 Task: Look for space in Łańcut, Poland from 6th September, 2023 to 10th September, 2023 for 1 adult in price range Rs.9000 to Rs.17000. Place can be private room with 1  bedroom having 1 bed and 1 bathroom. Property type can be house, flat, guest house, hotel. Booking option can be shelf check-in. Required host language is English.
Action: Mouse pressed left at (421, 71)
Screenshot: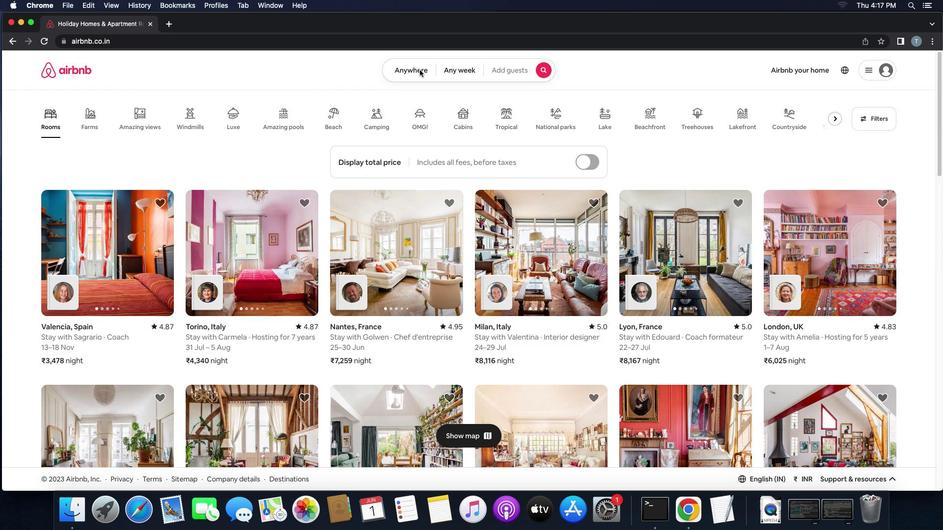 
Action: Mouse pressed left at (421, 71)
Screenshot: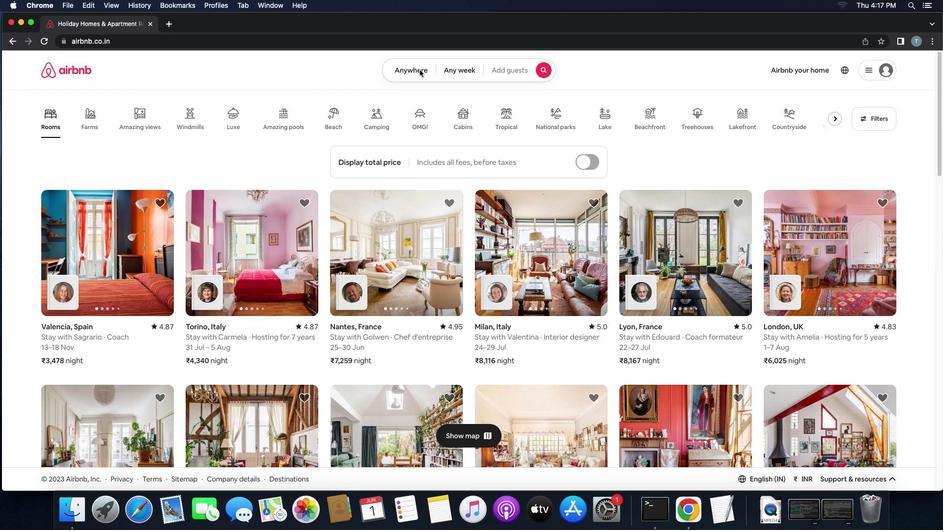 
Action: Mouse moved to (368, 110)
Screenshot: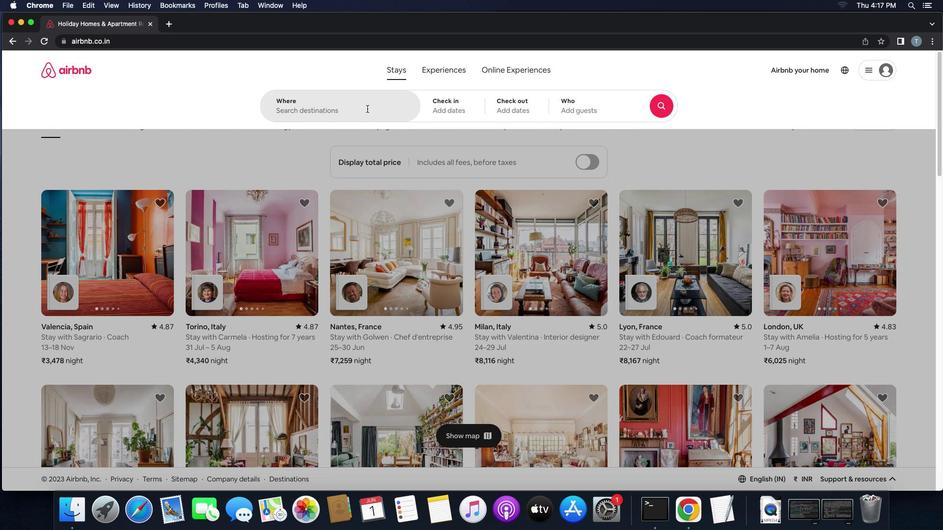 
Action: Mouse pressed left at (368, 110)
Screenshot: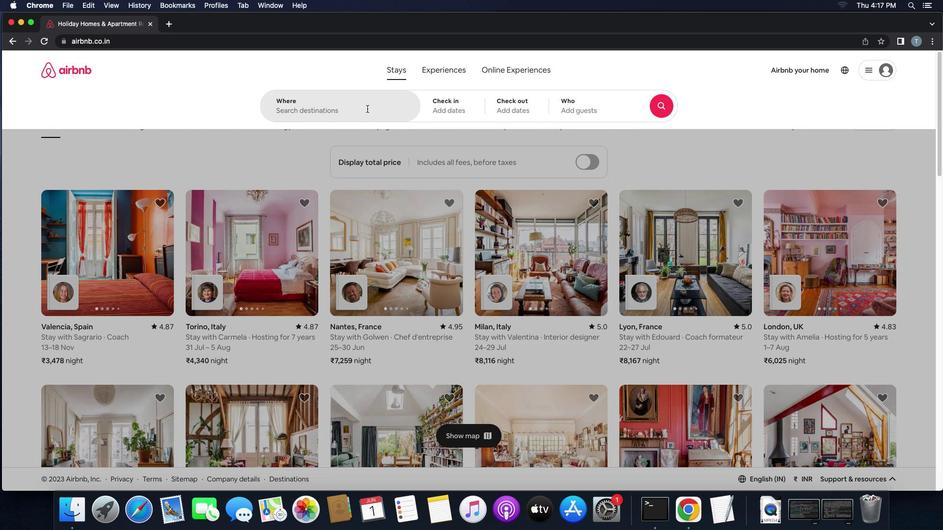 
Action: Key pressed 't''a''n''c''u''t'',''p''o''l''a''n''d'
Screenshot: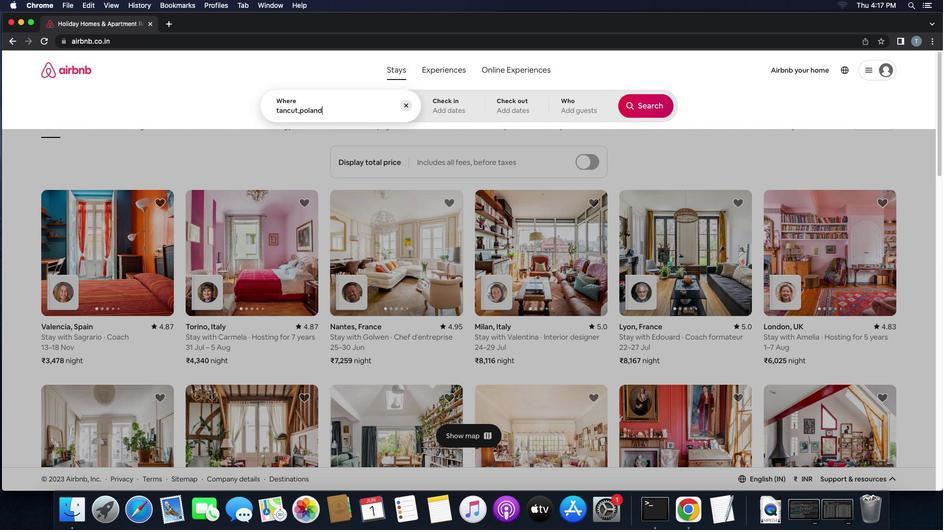 
Action: Mouse moved to (369, 157)
Screenshot: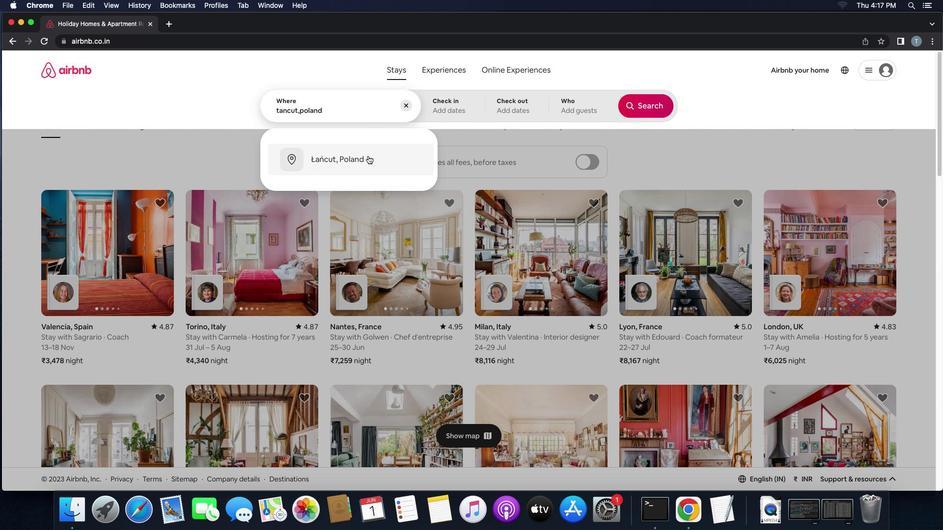 
Action: Mouse pressed left at (369, 157)
Screenshot: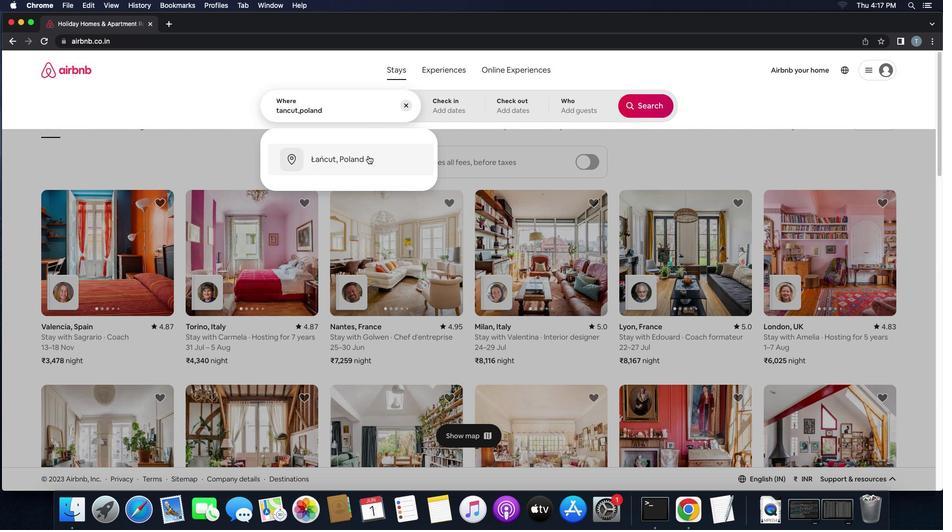 
Action: Mouse moved to (640, 186)
Screenshot: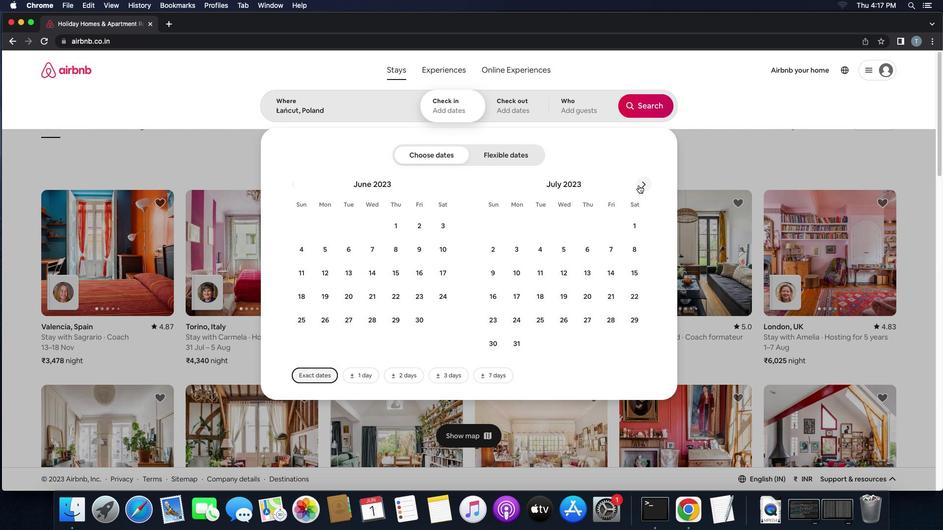 
Action: Mouse pressed left at (640, 186)
Screenshot: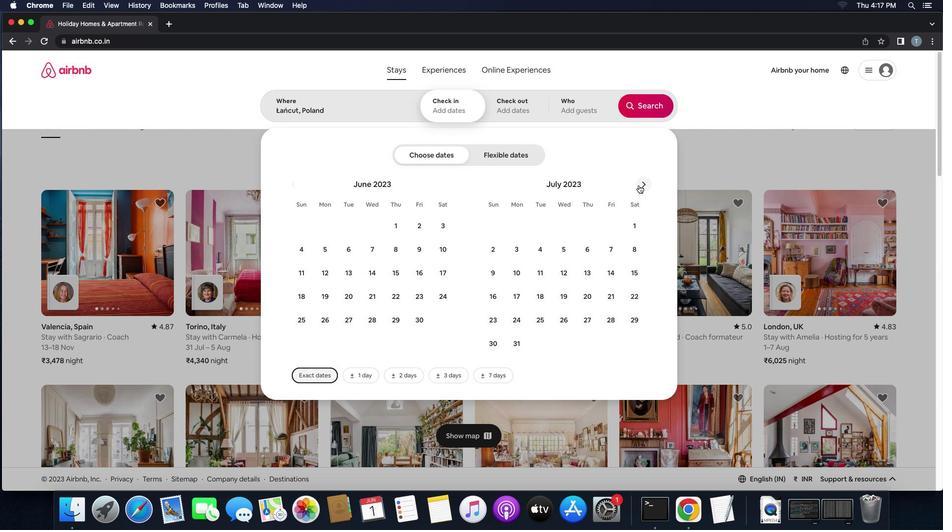 
Action: Mouse pressed left at (640, 186)
Screenshot: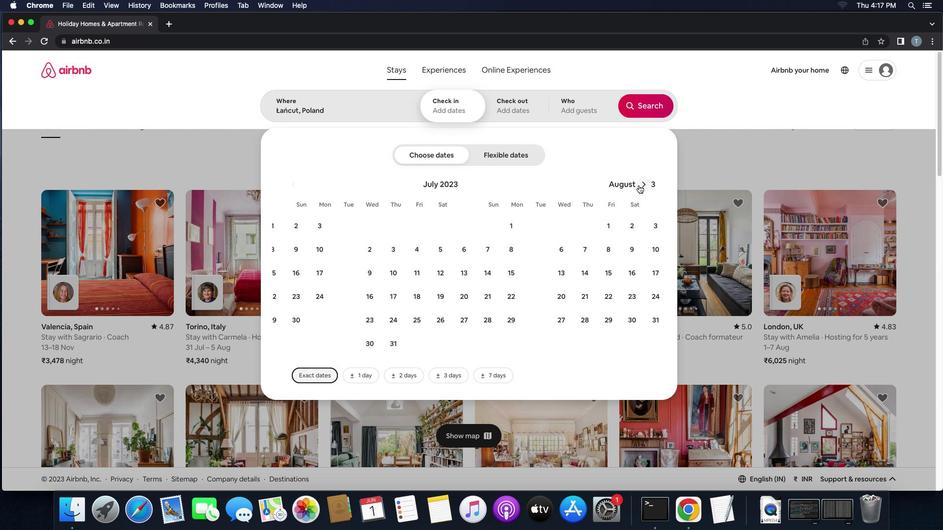 
Action: Mouse pressed left at (640, 186)
Screenshot: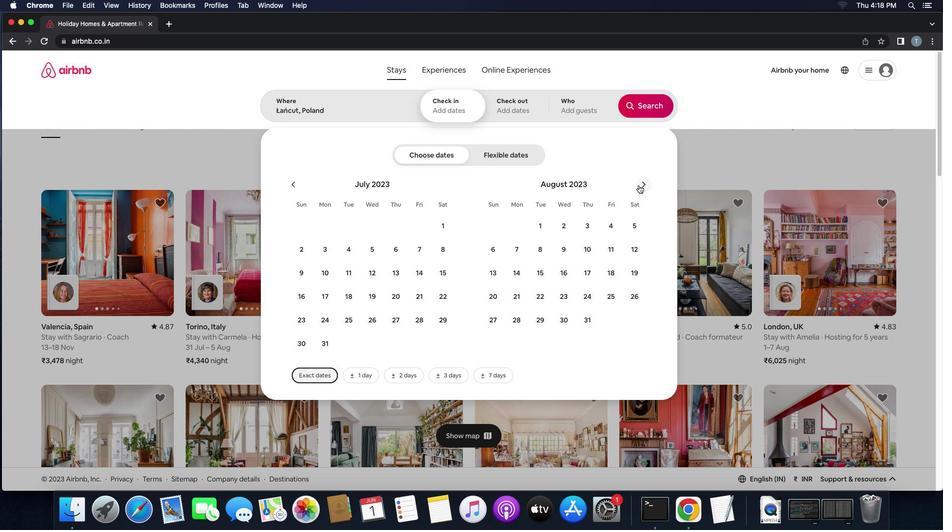 
Action: Mouse moved to (564, 255)
Screenshot: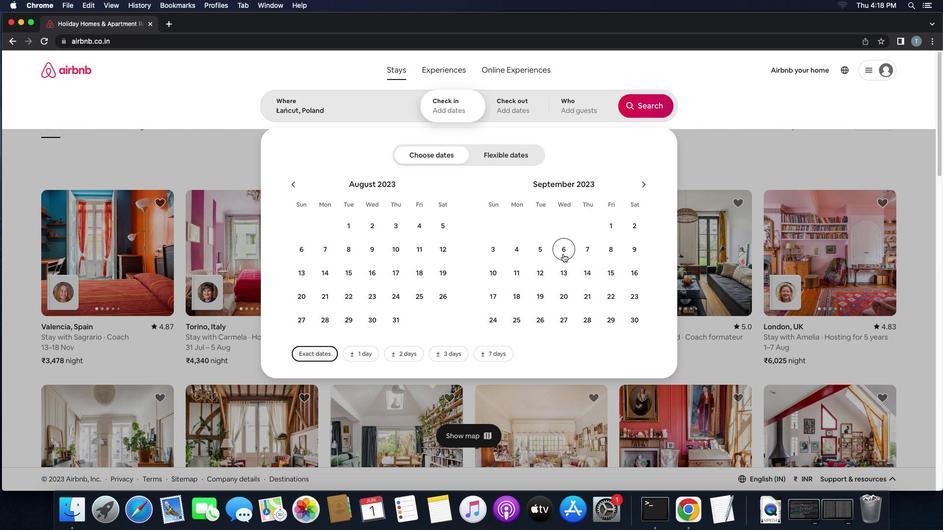 
Action: Mouse pressed left at (564, 255)
Screenshot: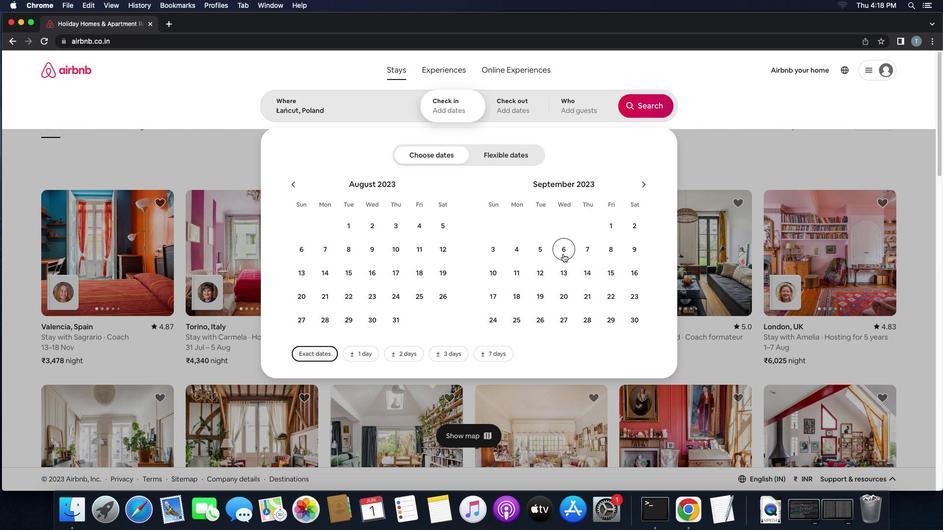 
Action: Mouse moved to (498, 272)
Screenshot: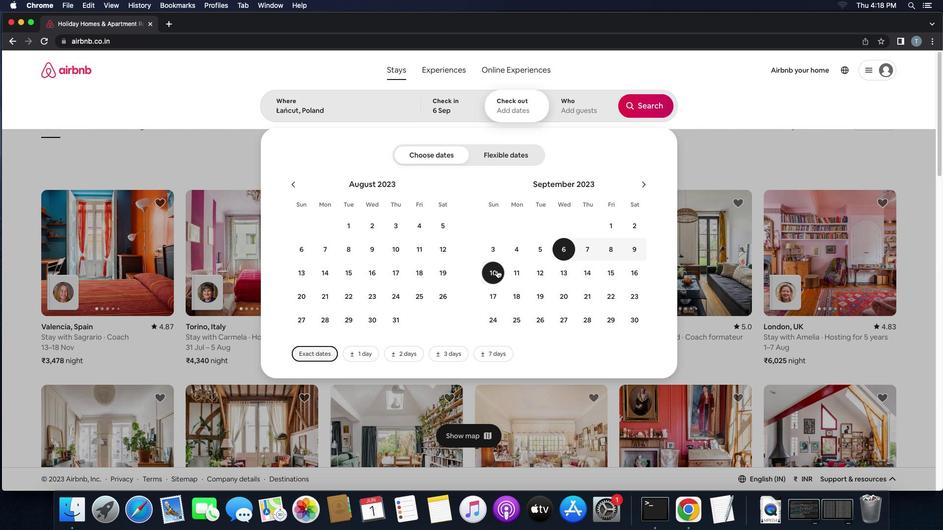 
Action: Mouse pressed left at (498, 272)
Screenshot: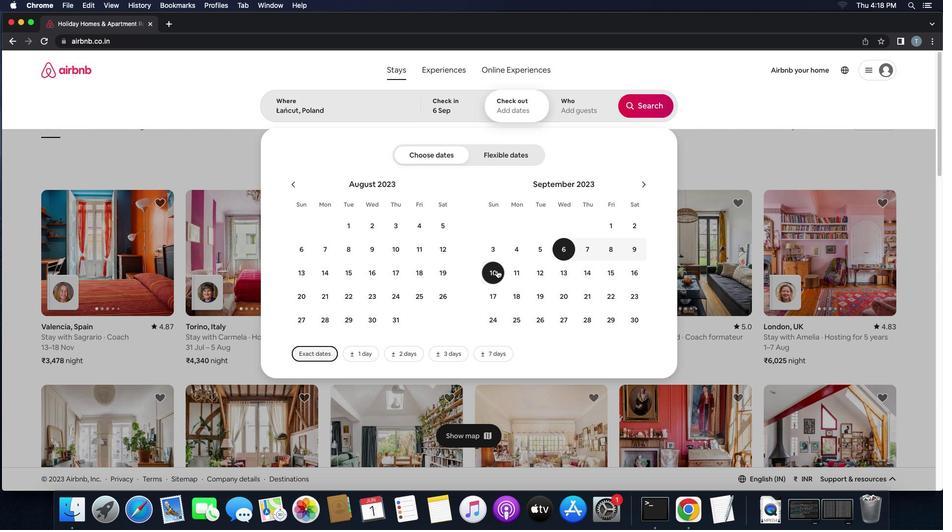 
Action: Mouse moved to (606, 109)
Screenshot: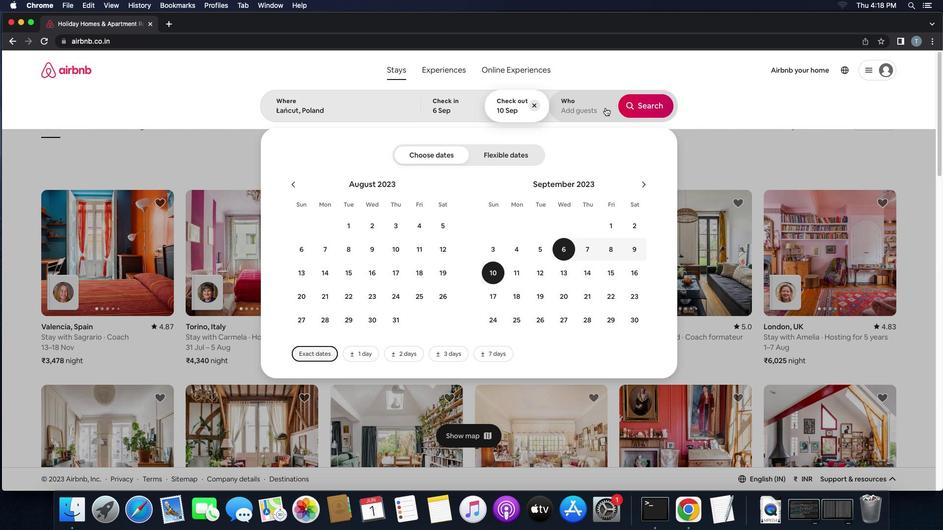 
Action: Mouse pressed left at (606, 109)
Screenshot: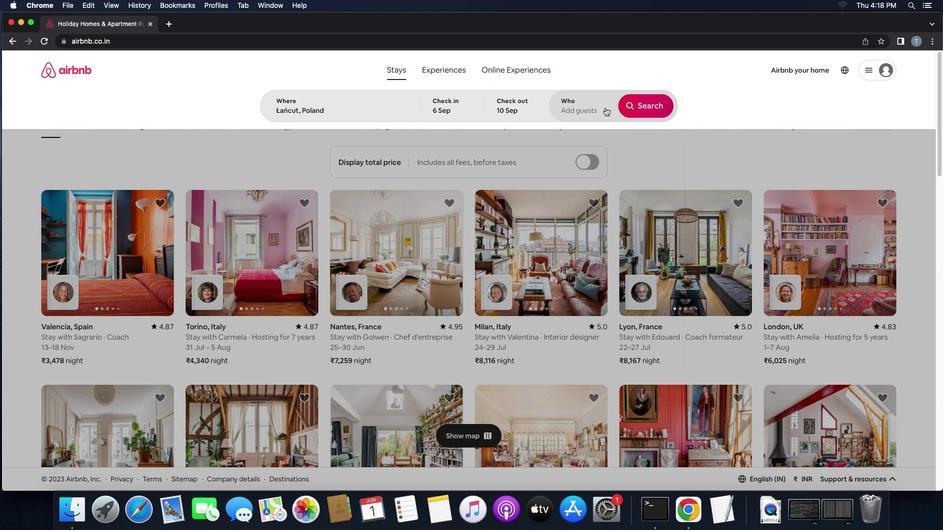 
Action: Mouse moved to (648, 158)
Screenshot: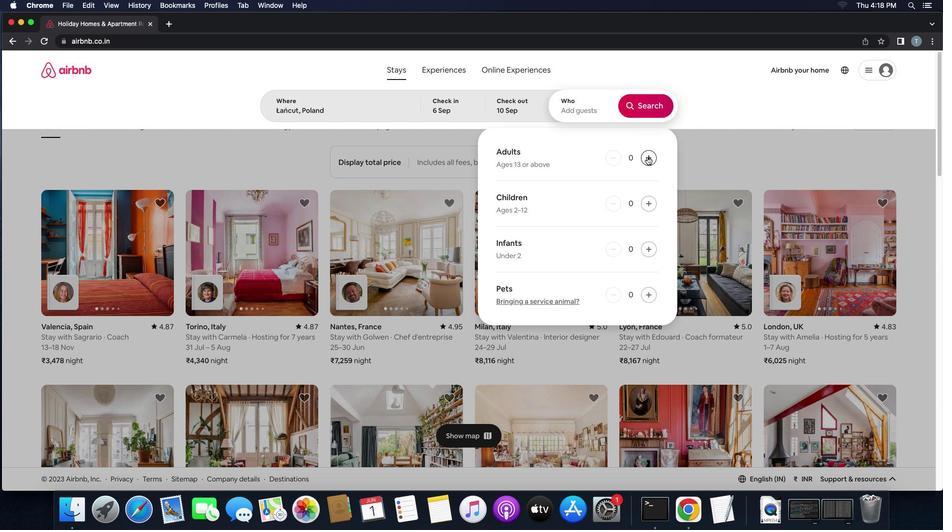 
Action: Mouse pressed left at (648, 158)
Screenshot: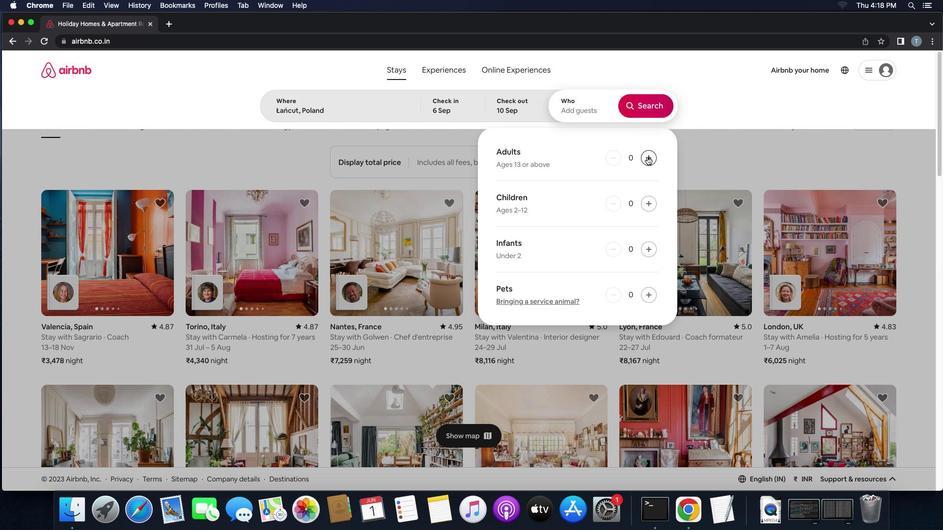 
Action: Mouse moved to (647, 113)
Screenshot: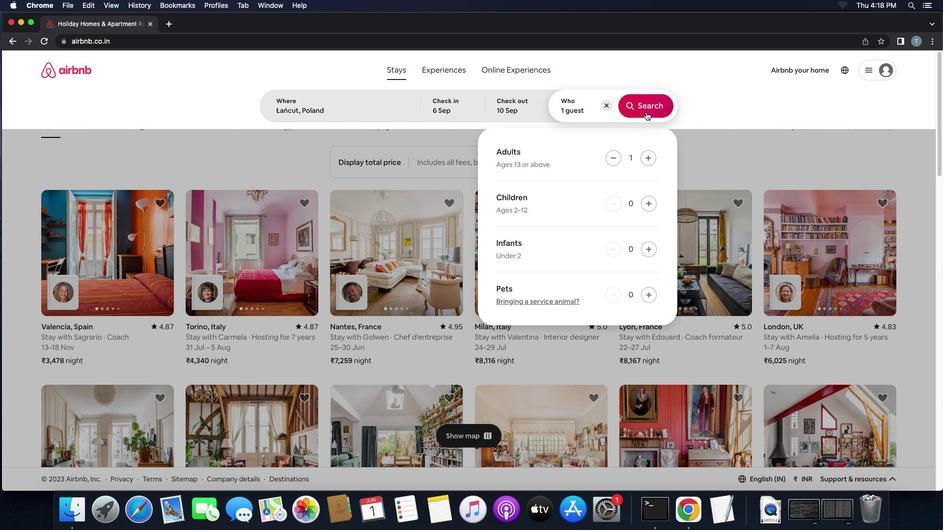 
Action: Mouse pressed left at (647, 113)
Screenshot: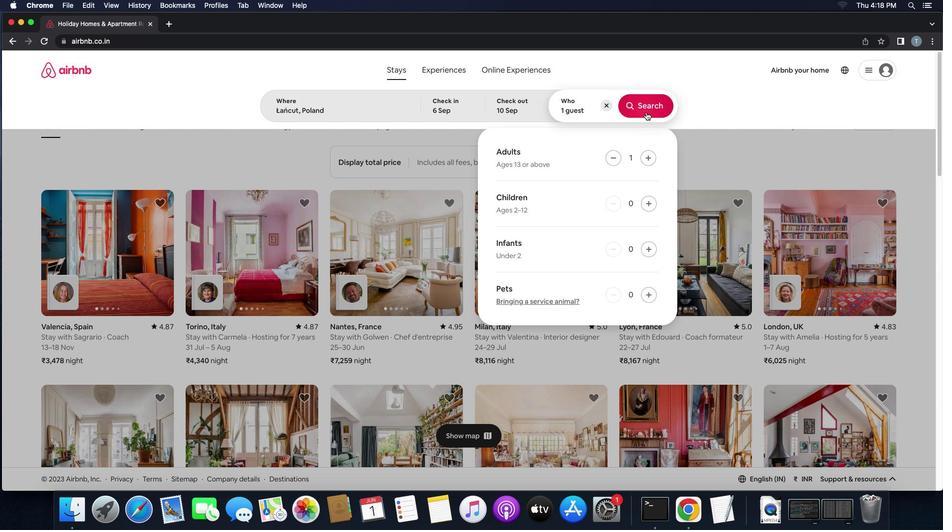 
Action: Mouse moved to (896, 109)
Screenshot: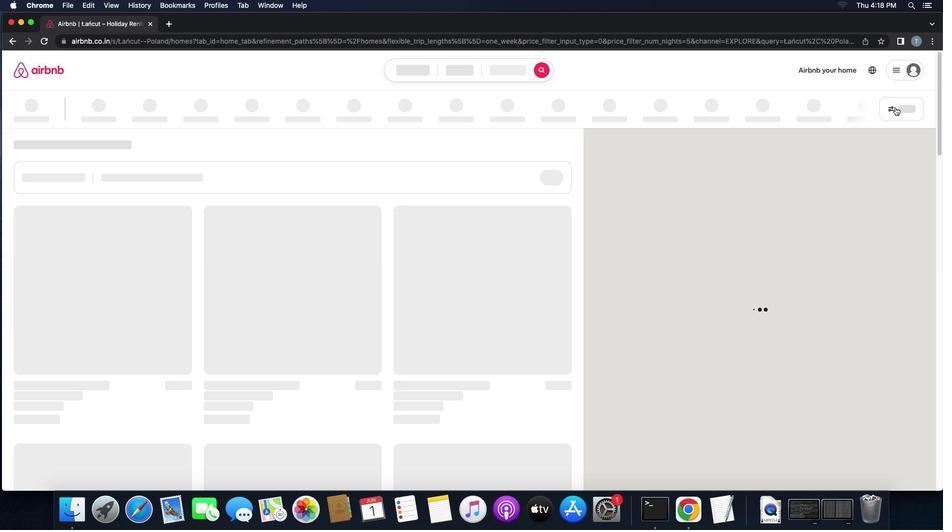 
Action: Mouse pressed left at (896, 109)
Screenshot: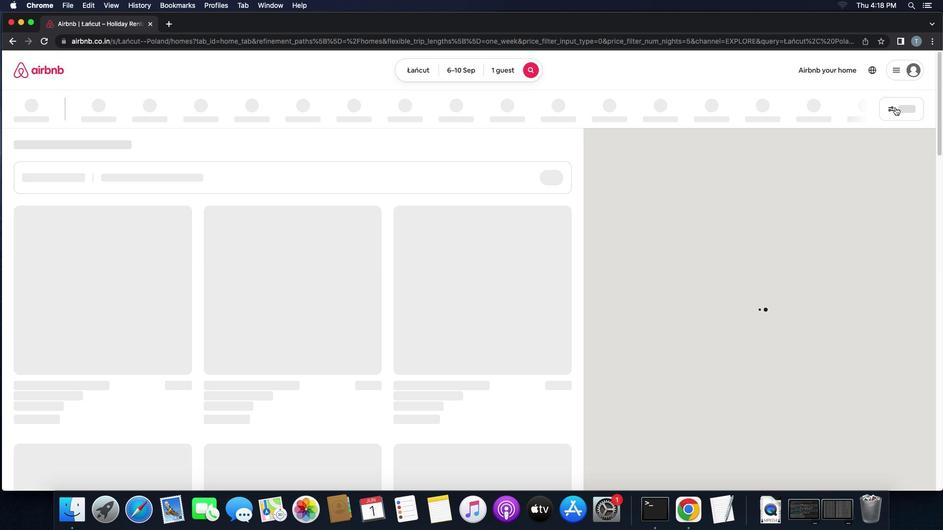 
Action: Mouse moved to (411, 346)
Screenshot: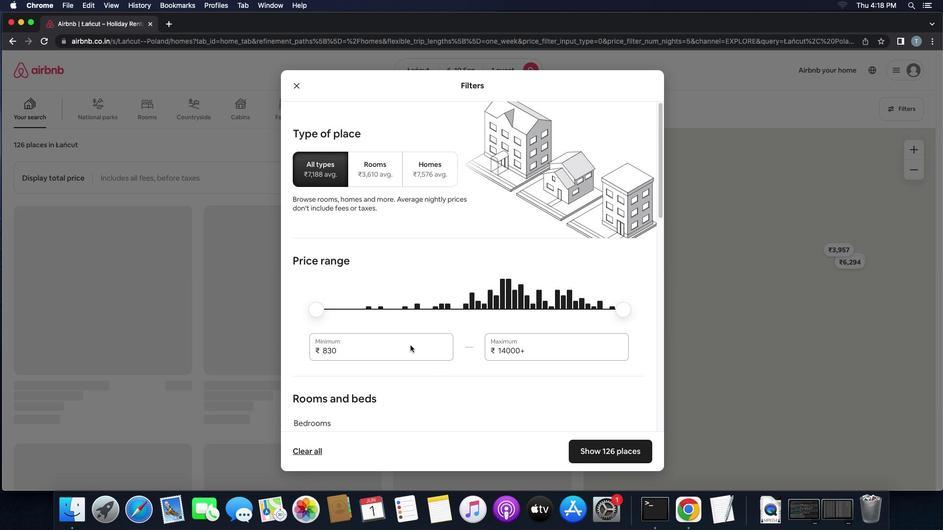 
Action: Mouse pressed left at (411, 346)
Screenshot: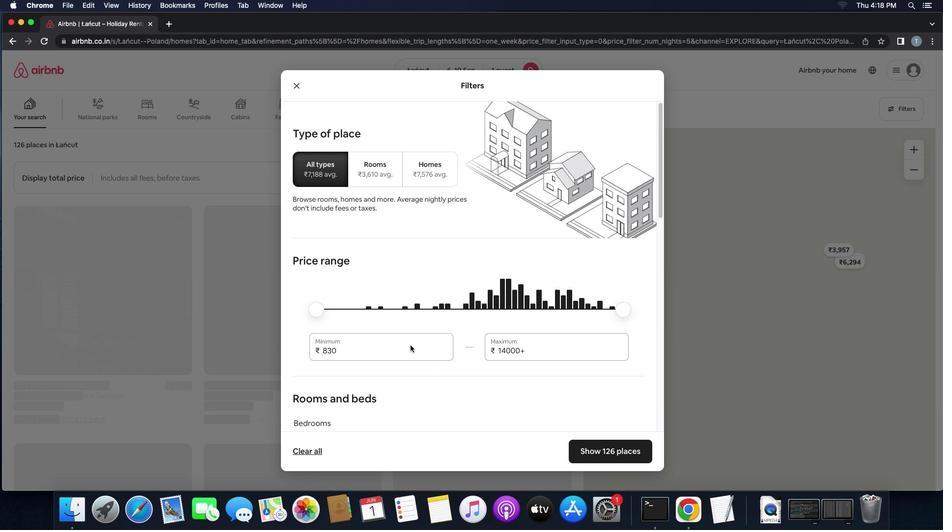 
Action: Key pressed Key.backspaceKey.backspaceKey.backspaceKey.backspaceKey.backspace
Screenshot: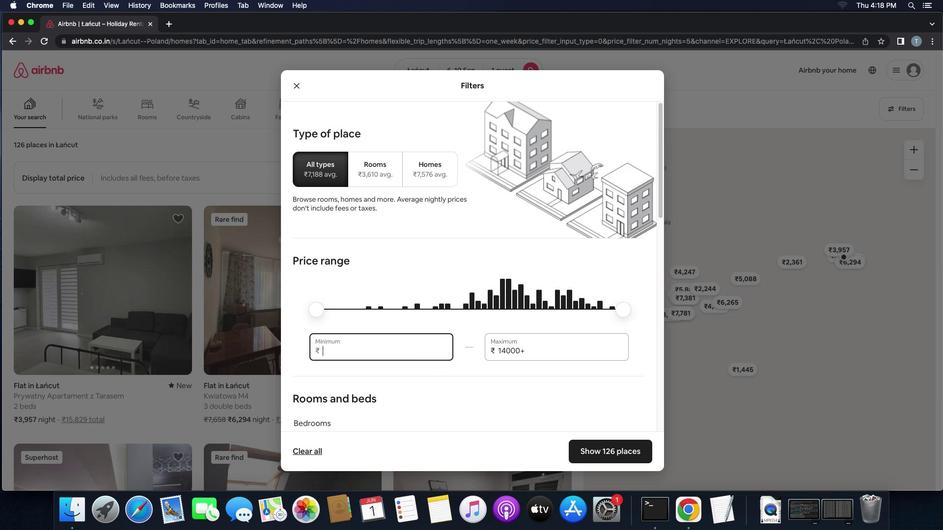 
Action: Mouse moved to (438, 336)
Screenshot: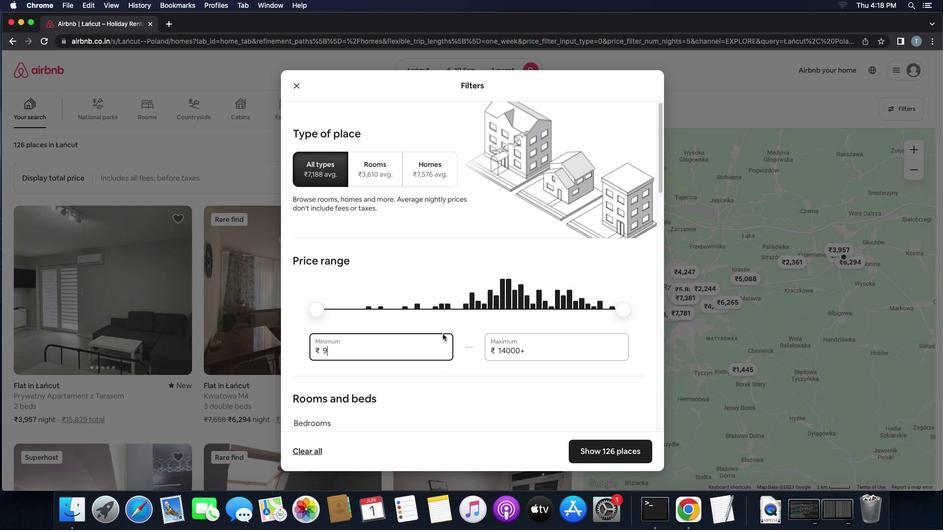 
Action: Key pressed '9'
Screenshot: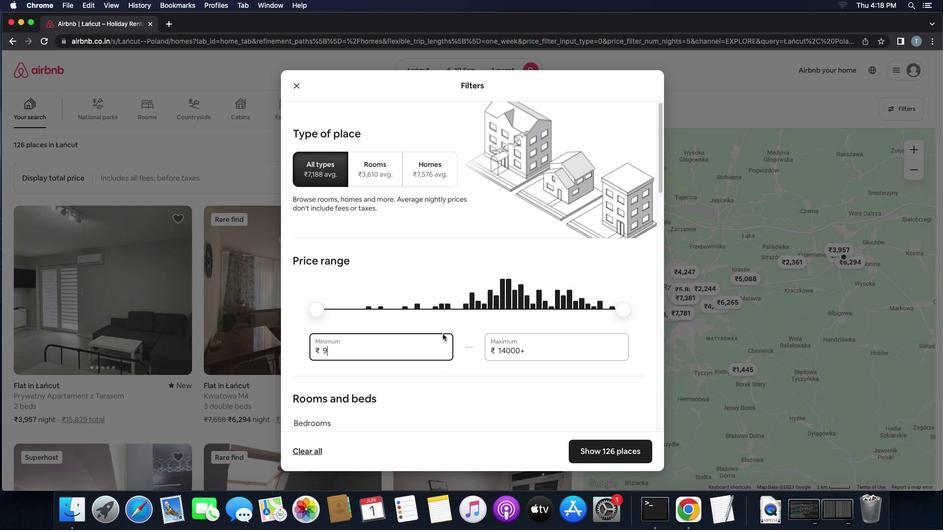 
Action: Mouse moved to (444, 335)
Screenshot: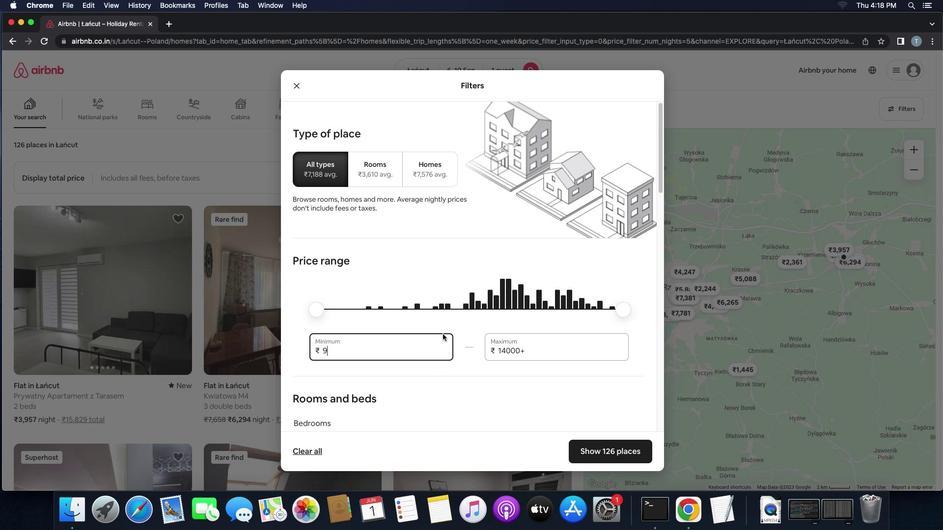 
Action: Key pressed '0''0''0'
Screenshot: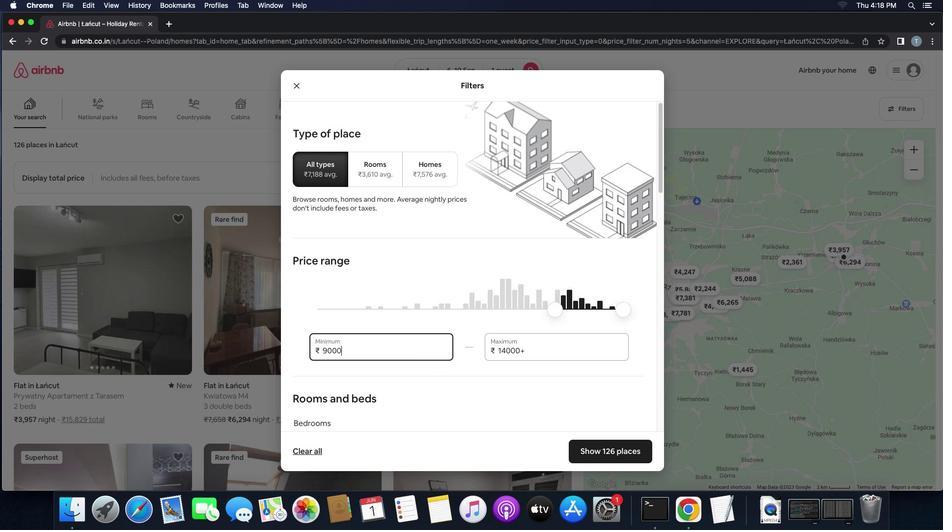 
Action: Mouse moved to (556, 352)
Screenshot: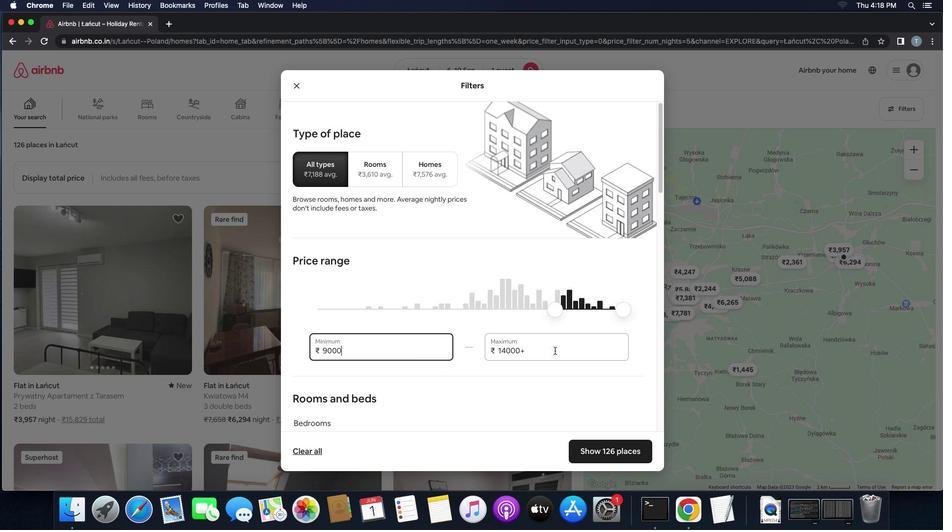 
Action: Mouse pressed left at (556, 352)
Screenshot: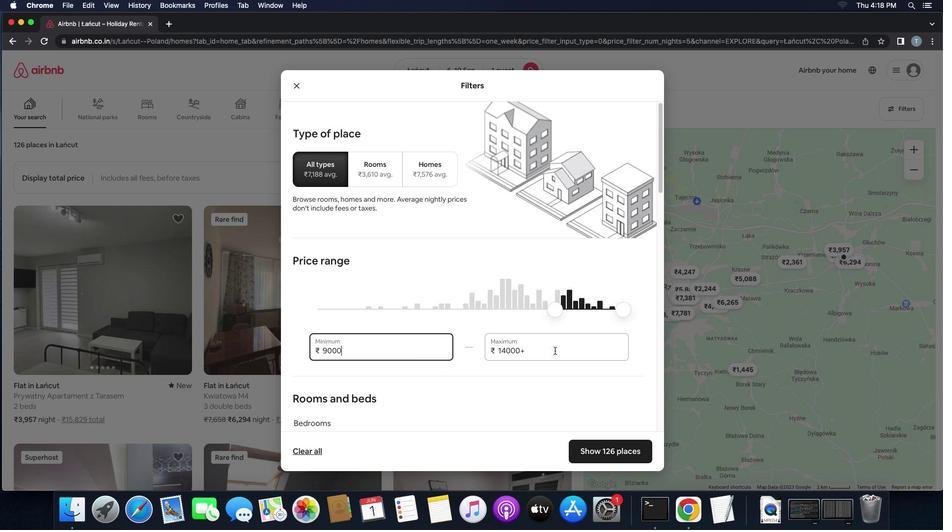 
Action: Key pressed Key.backspaceKey.backspaceKey.backspaceKey.backspaceKey.backspaceKey.backspace'1''7''0''0''0'
Screenshot: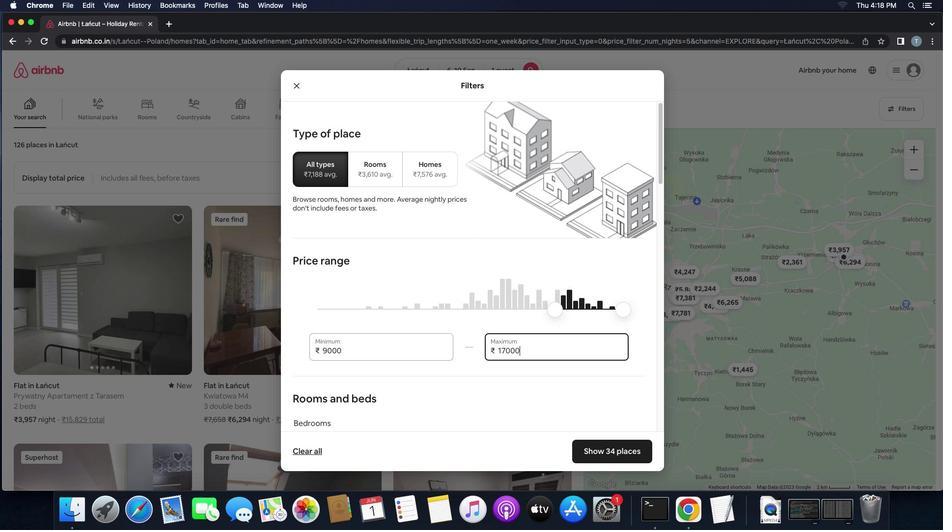 
Action: Mouse moved to (523, 381)
Screenshot: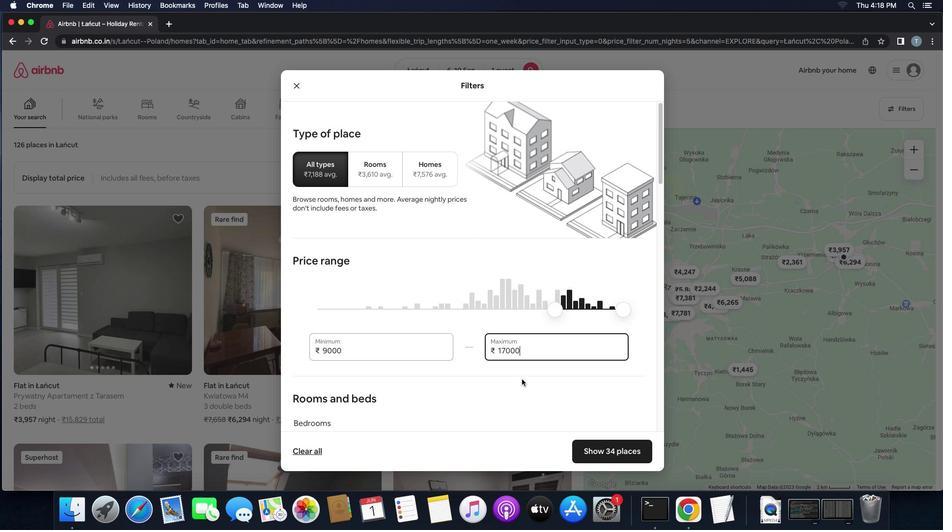 
Action: Mouse scrolled (523, 381) with delta (1, 0)
Screenshot: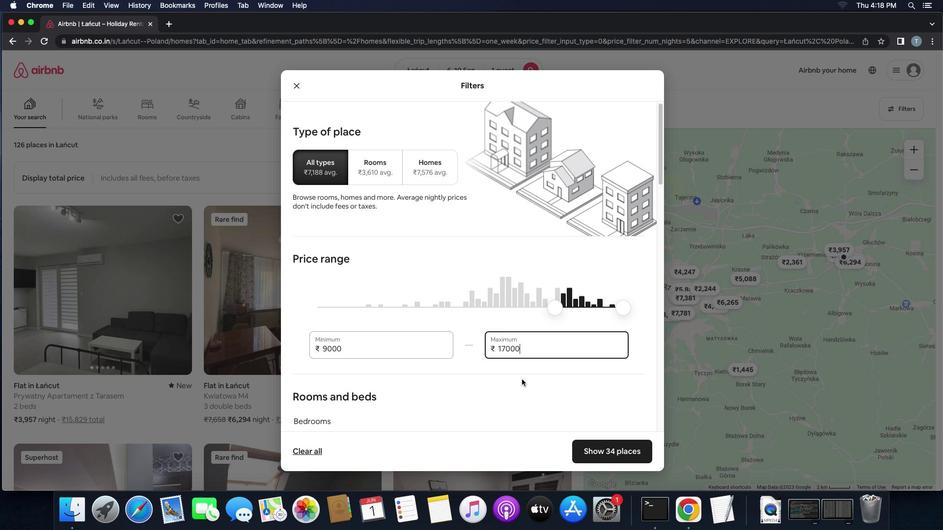 
Action: Mouse scrolled (523, 381) with delta (1, 0)
Screenshot: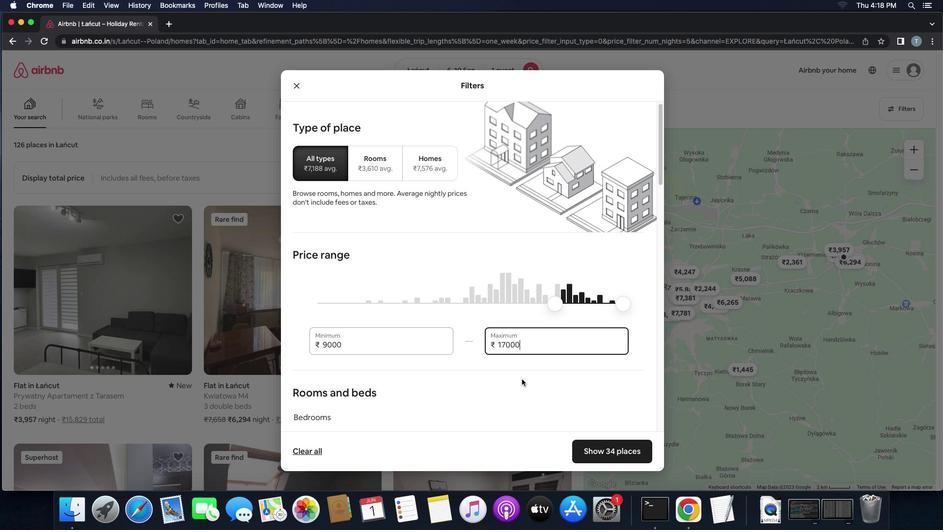
Action: Mouse scrolled (523, 381) with delta (1, 0)
Screenshot: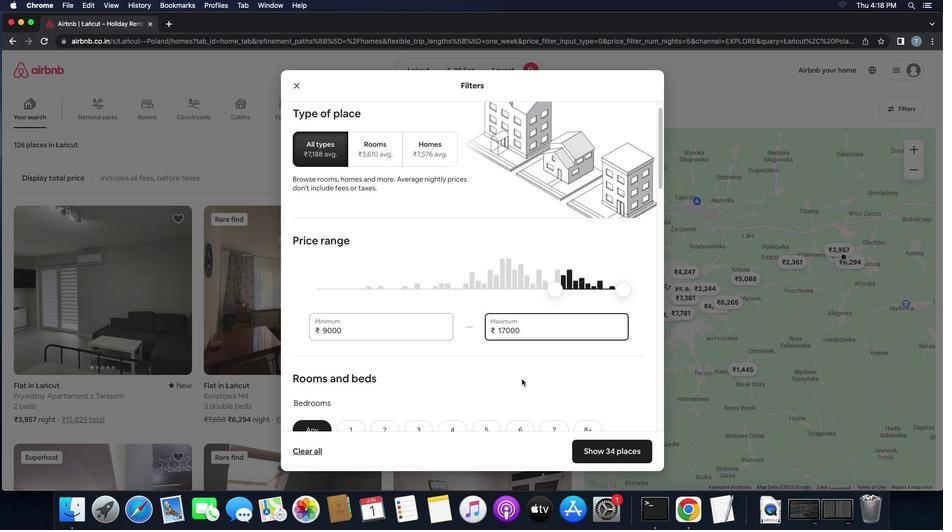
Action: Mouse scrolled (523, 381) with delta (1, 0)
Screenshot: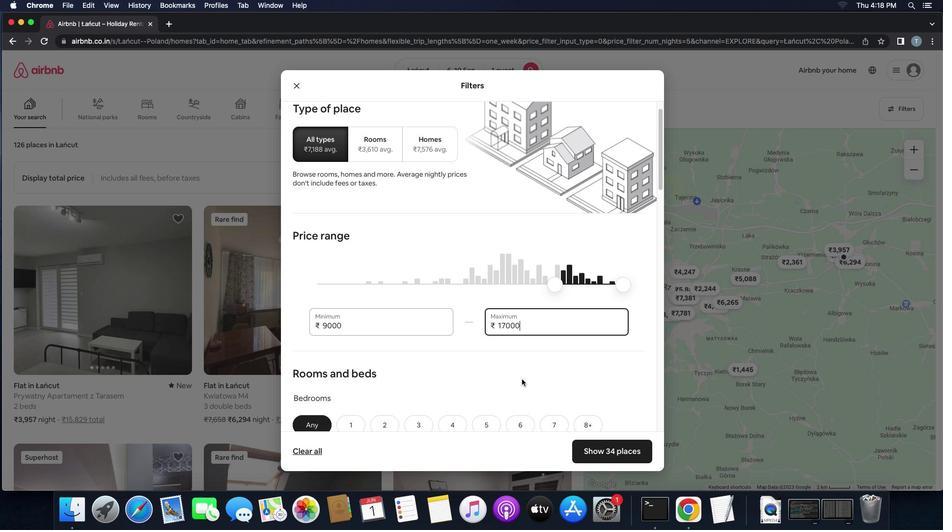 
Action: Mouse scrolled (523, 381) with delta (1, 0)
Screenshot: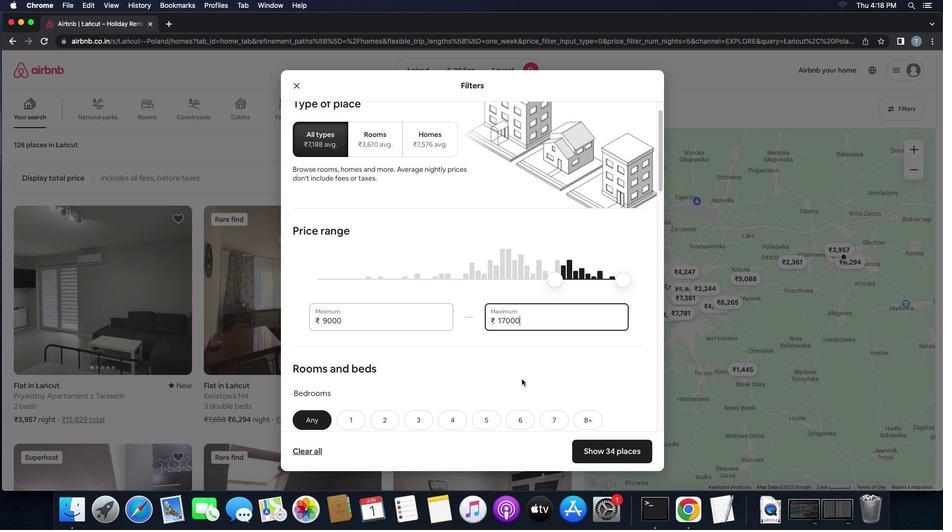 
Action: Mouse scrolled (523, 381) with delta (1, 0)
Screenshot: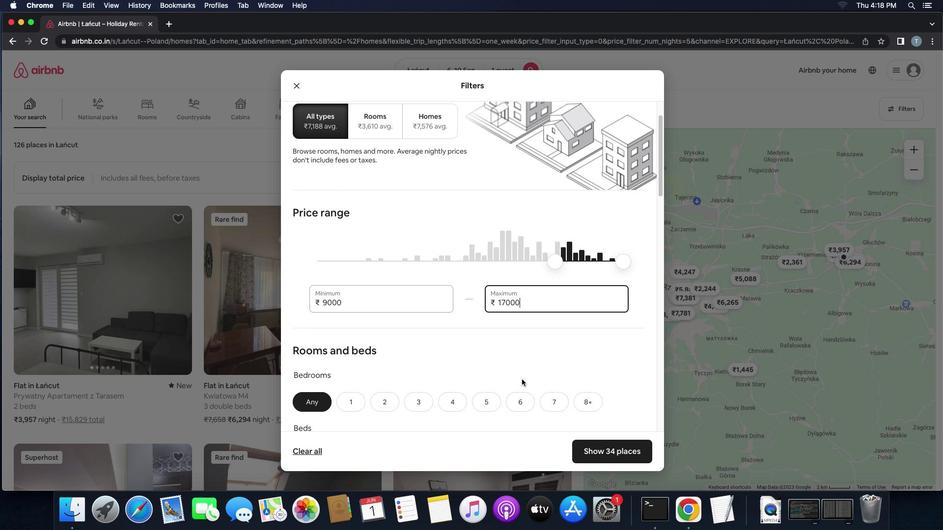 
Action: Mouse scrolled (523, 381) with delta (1, 0)
Screenshot: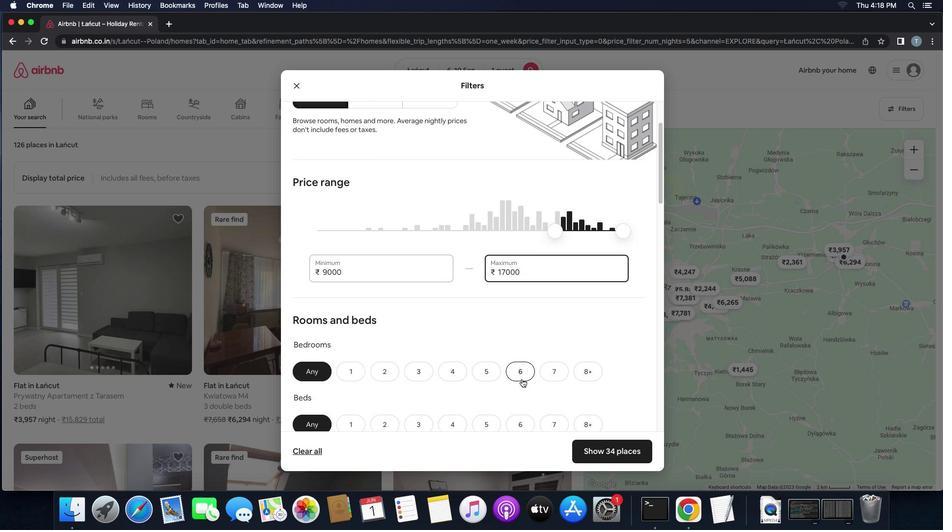 
Action: Mouse scrolled (523, 381) with delta (1, 0)
Screenshot: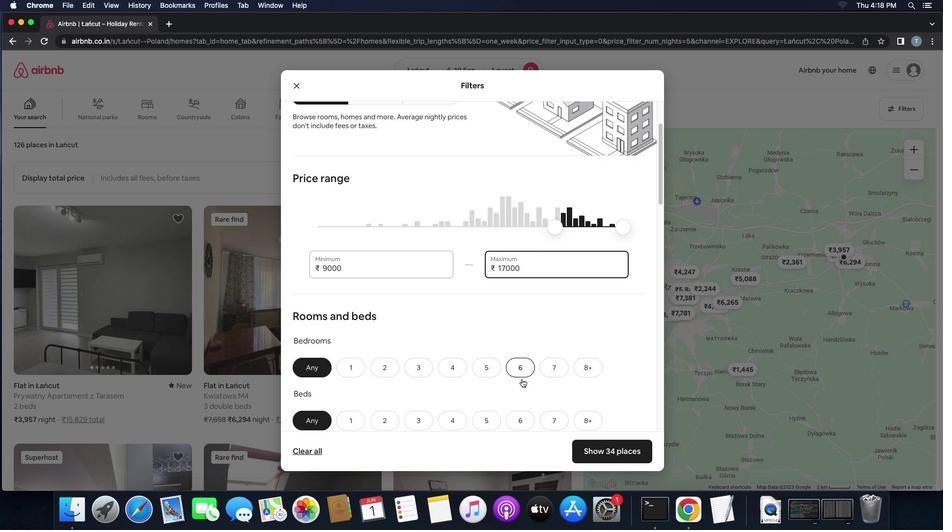 
Action: Mouse scrolled (523, 381) with delta (1, 0)
Screenshot: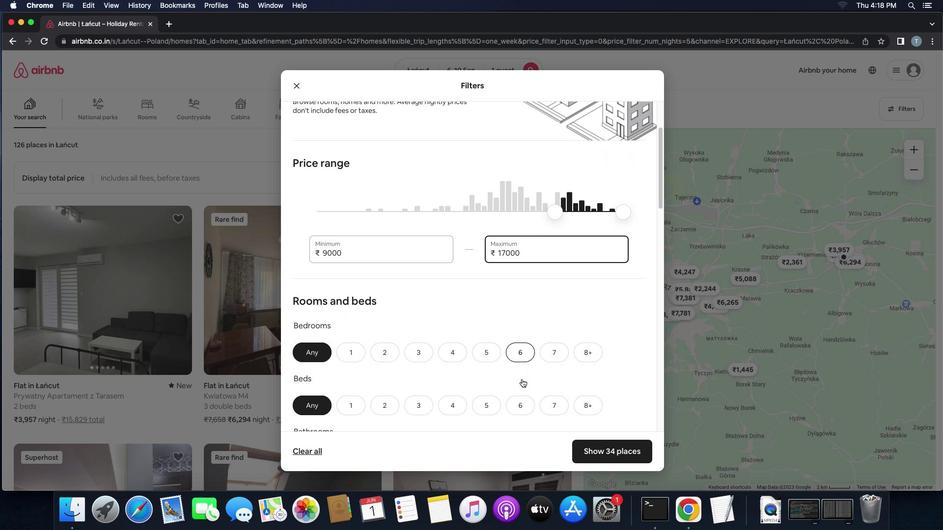 
Action: Mouse scrolled (523, 381) with delta (1, 0)
Screenshot: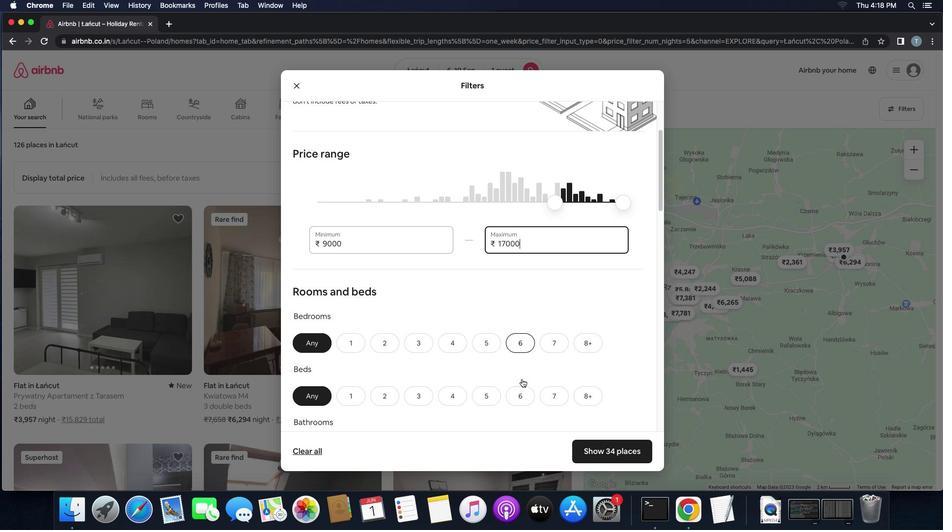 
Action: Mouse scrolled (523, 381) with delta (1, 0)
Screenshot: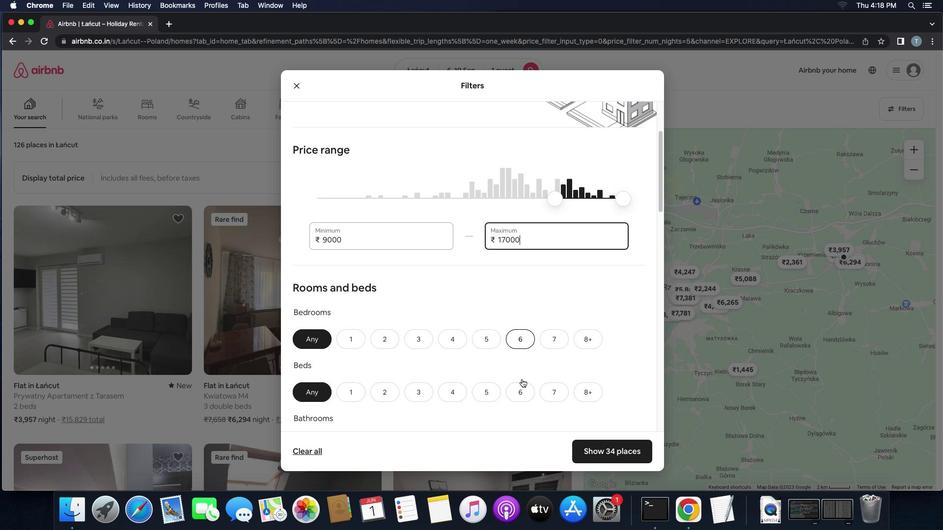 
Action: Mouse scrolled (523, 381) with delta (1, 0)
Screenshot: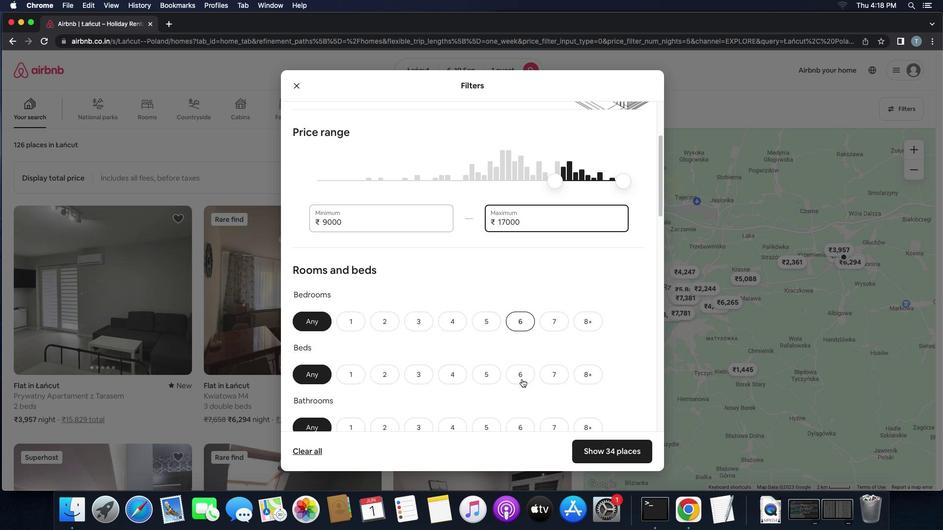 
Action: Mouse scrolled (523, 381) with delta (1, 0)
Screenshot: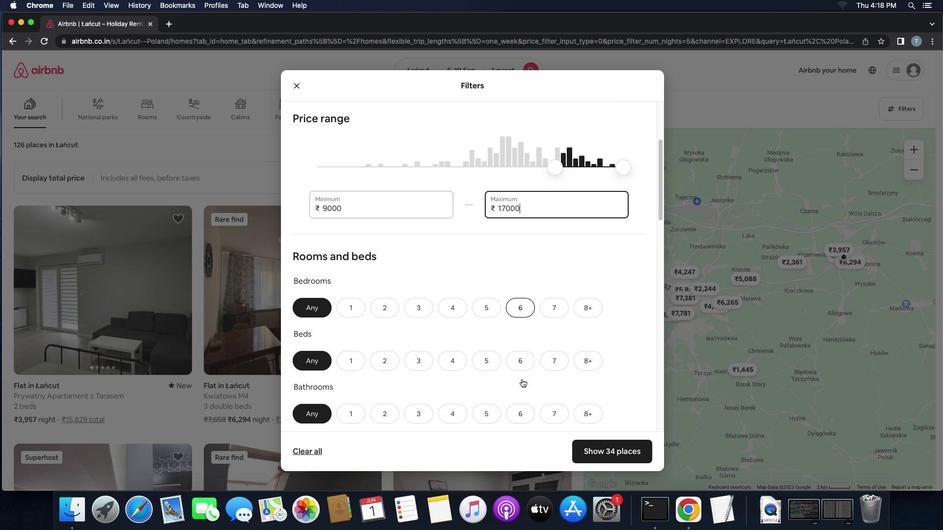 
Action: Mouse scrolled (523, 381) with delta (1, 0)
Screenshot: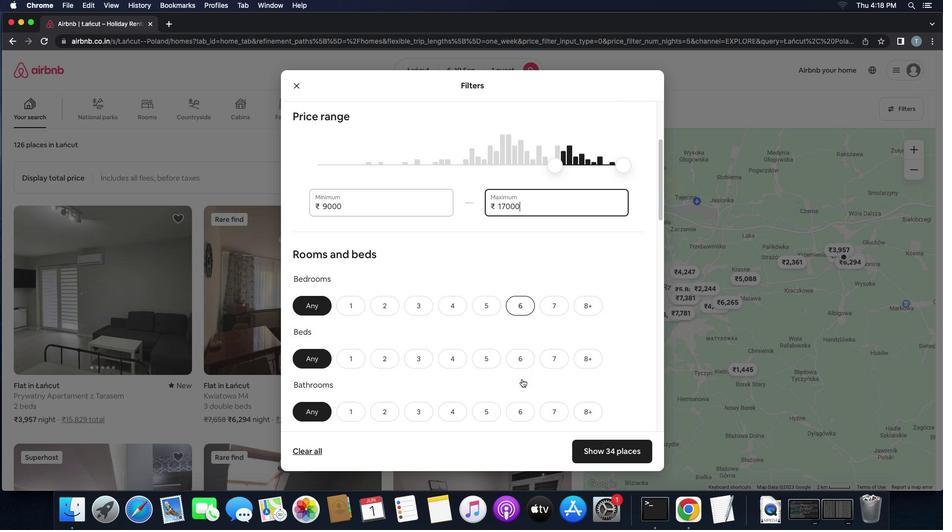
Action: Mouse scrolled (523, 381) with delta (1, 0)
Screenshot: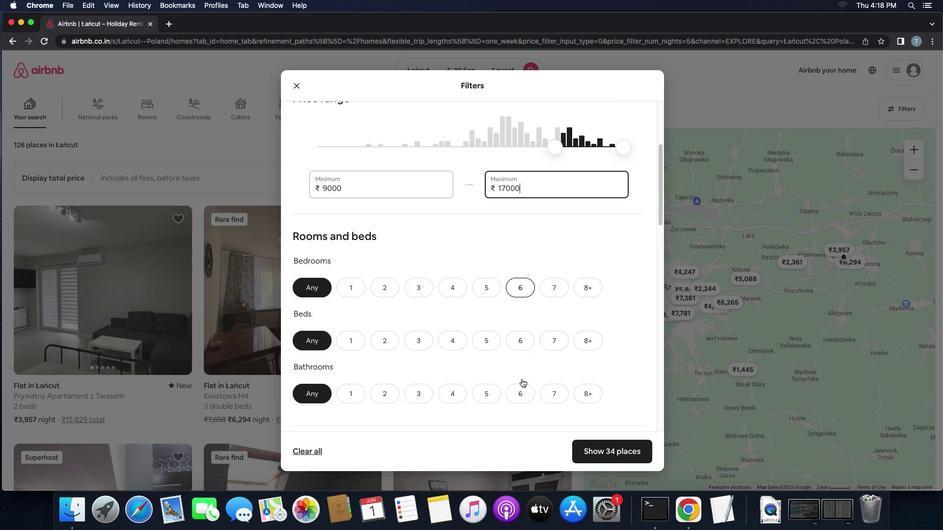 
Action: Mouse scrolled (523, 381) with delta (1, 0)
Screenshot: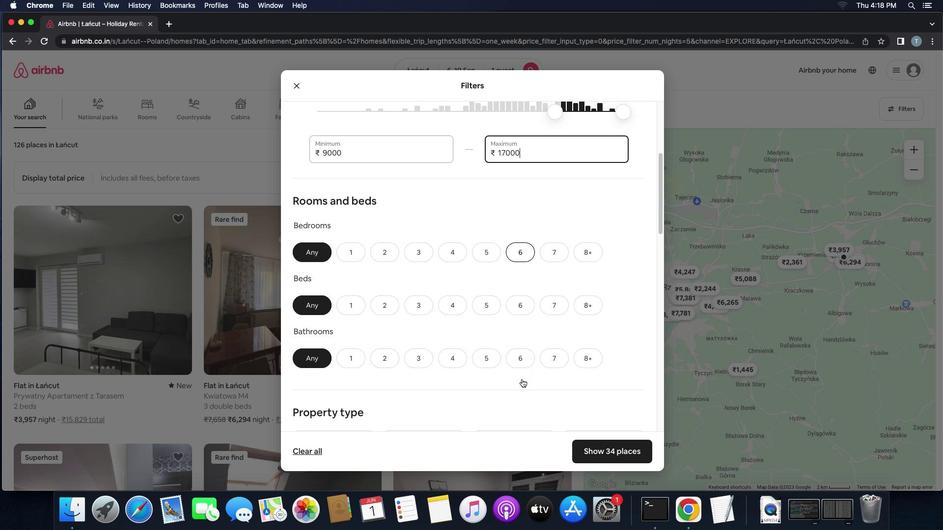 
Action: Mouse scrolled (523, 381) with delta (1, 0)
Screenshot: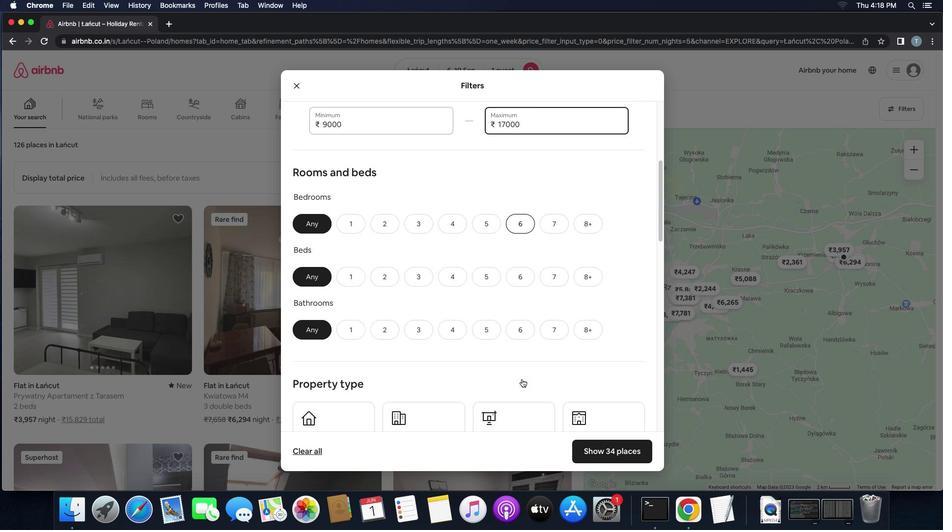 
Action: Mouse scrolled (523, 381) with delta (1, 0)
Screenshot: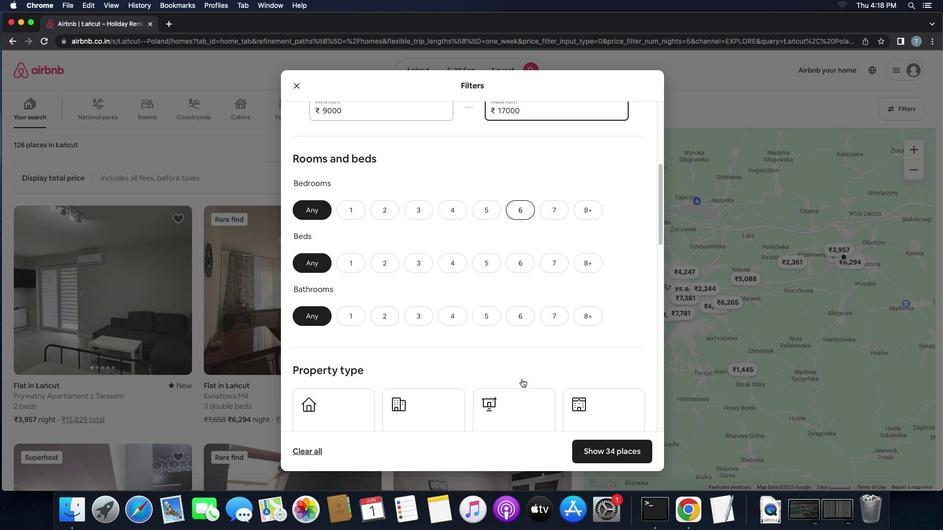 
Action: Mouse scrolled (523, 381) with delta (1, 0)
Screenshot: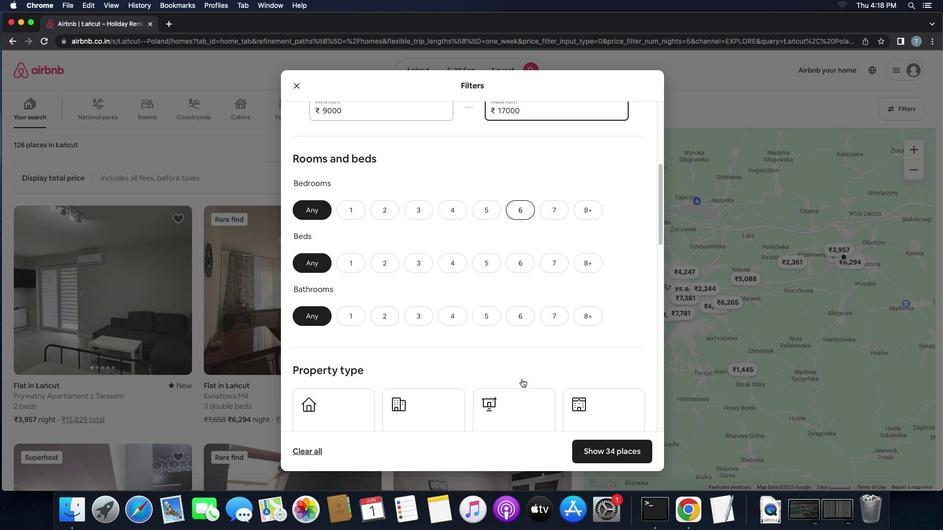 
Action: Mouse moved to (350, 163)
Screenshot: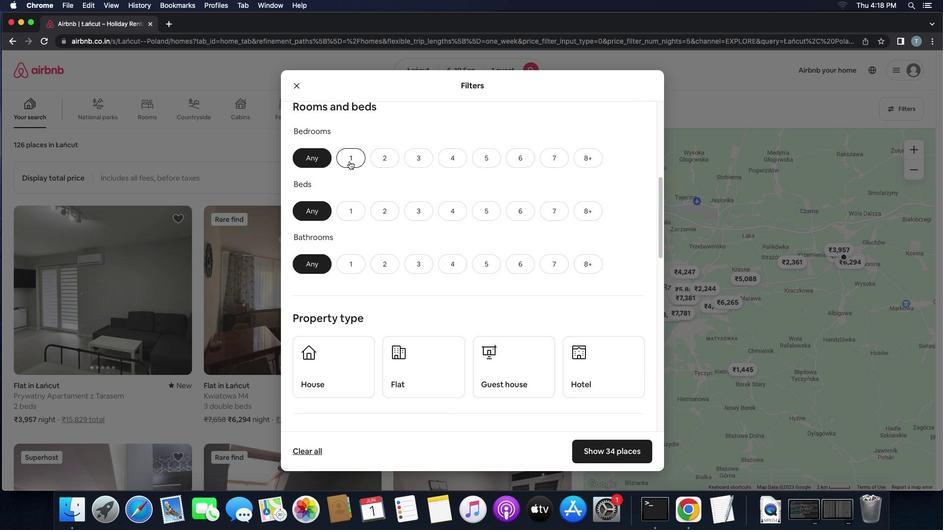 
Action: Mouse pressed left at (350, 163)
Screenshot: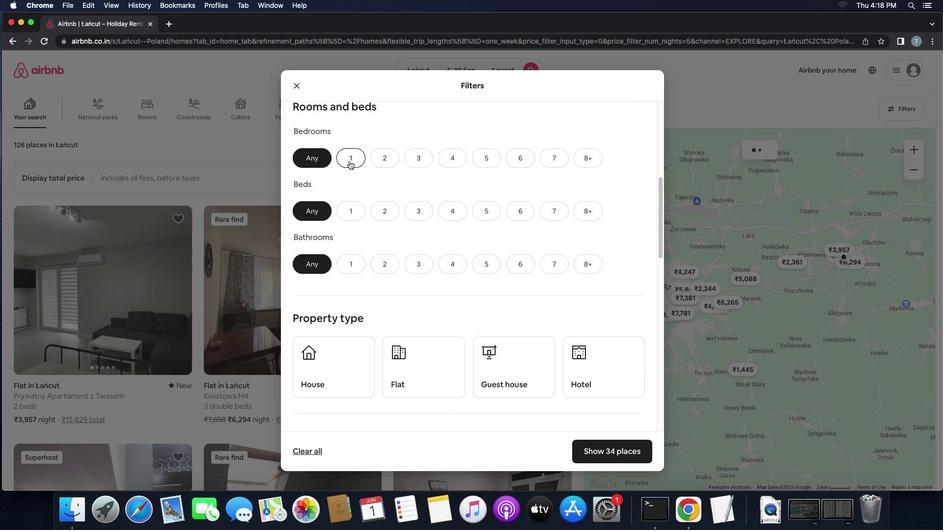 
Action: Mouse moved to (353, 214)
Screenshot: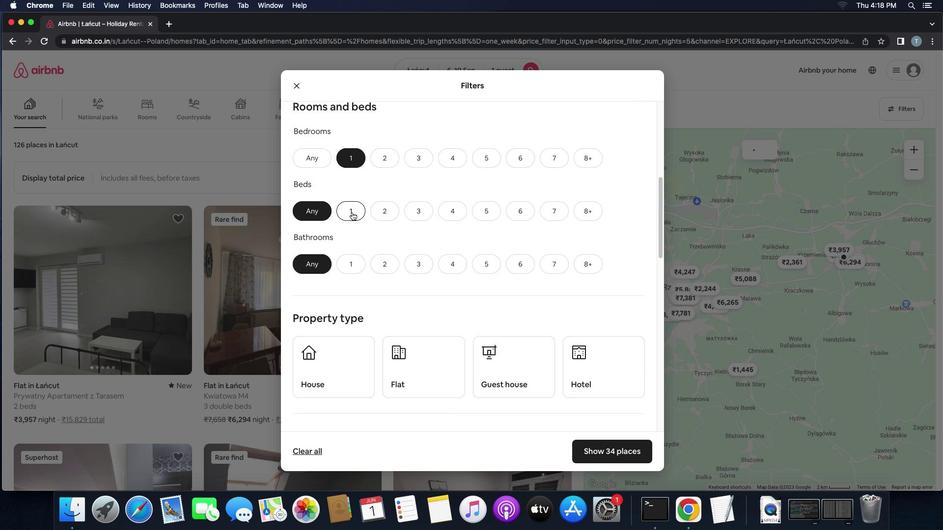 
Action: Mouse pressed left at (353, 214)
Screenshot: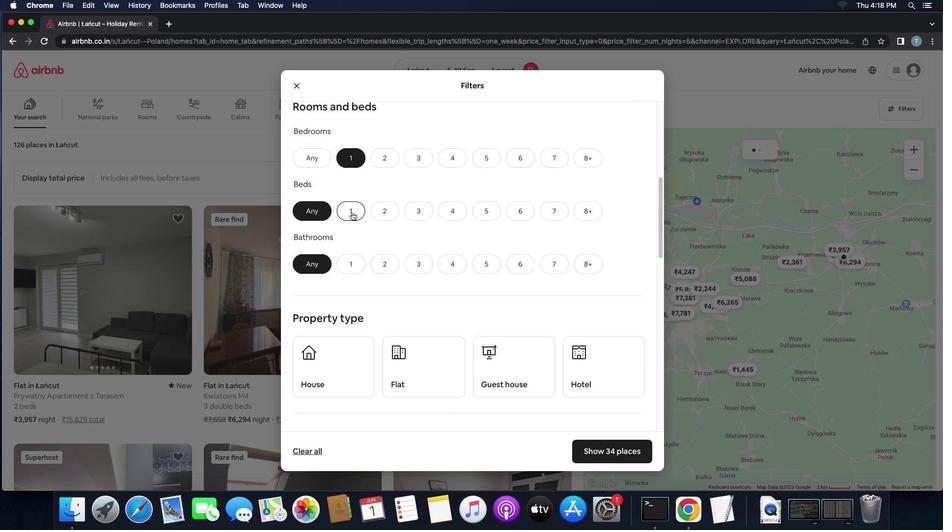 
Action: Mouse moved to (350, 269)
Screenshot: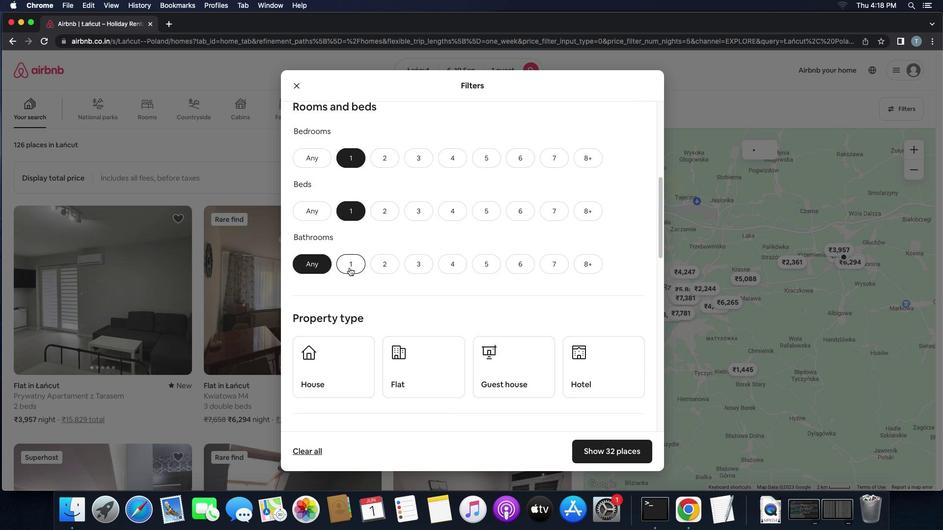 
Action: Mouse pressed left at (350, 269)
Screenshot: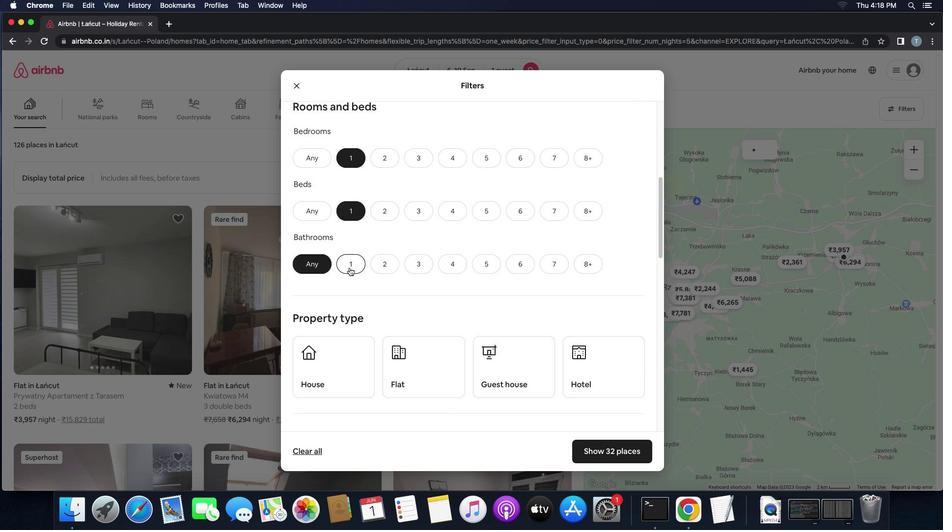 
Action: Mouse moved to (465, 287)
Screenshot: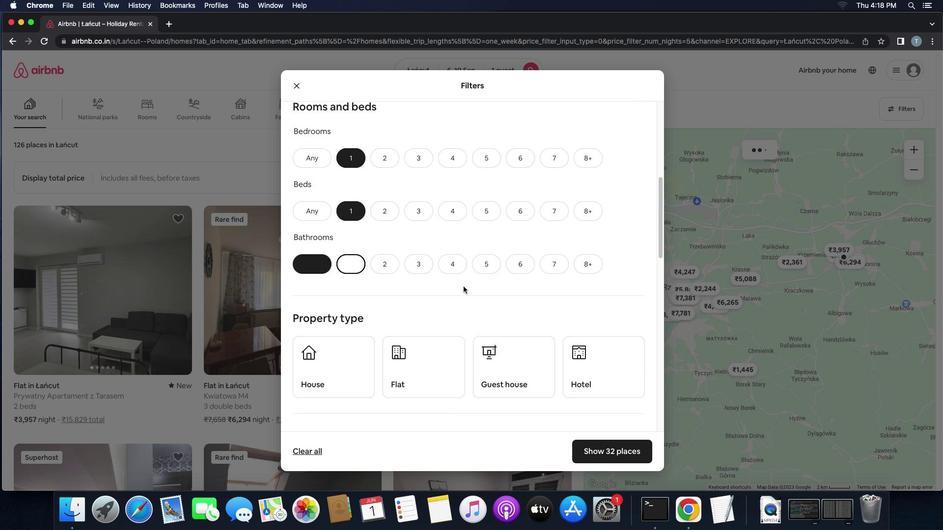 
Action: Mouse scrolled (465, 287) with delta (1, 0)
Screenshot: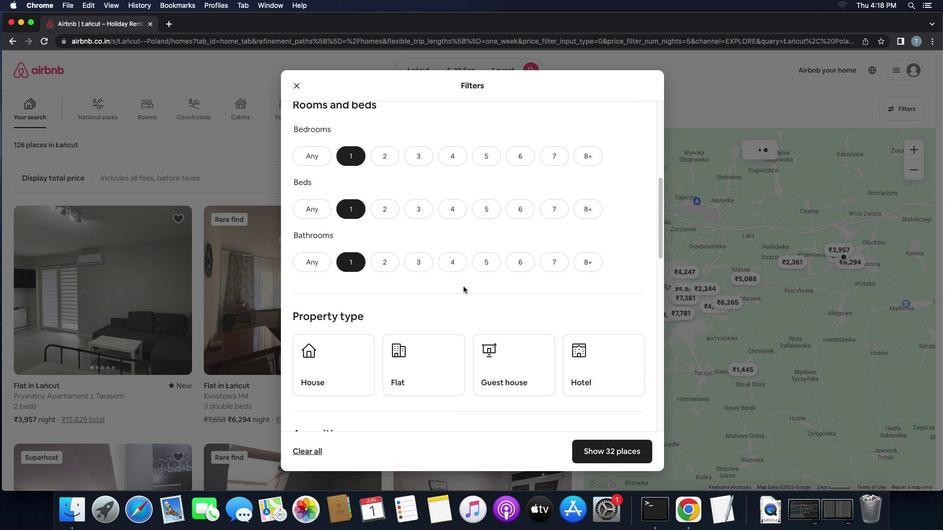 
Action: Mouse scrolled (465, 287) with delta (1, 0)
Screenshot: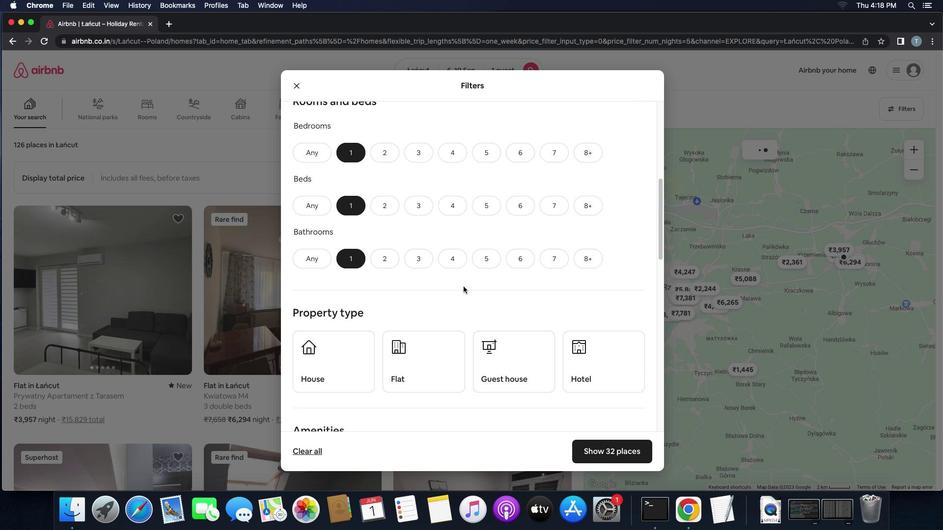 
Action: Mouse scrolled (465, 287) with delta (1, 0)
Screenshot: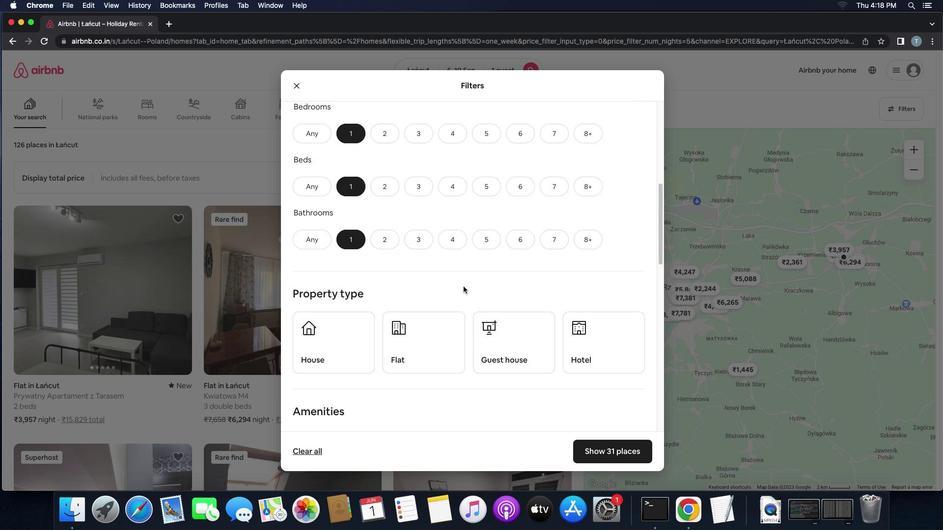 
Action: Mouse scrolled (465, 287) with delta (1, 0)
Screenshot: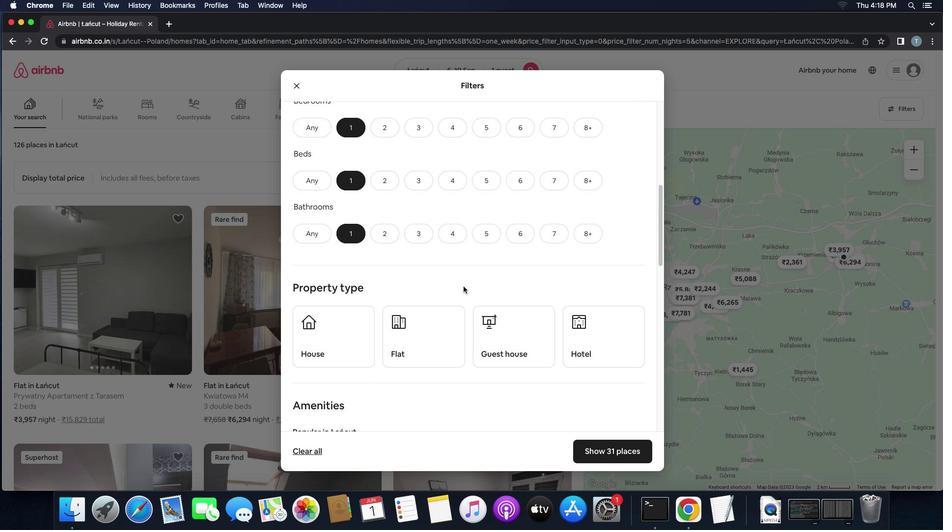 
Action: Mouse scrolled (465, 287) with delta (1, 0)
Screenshot: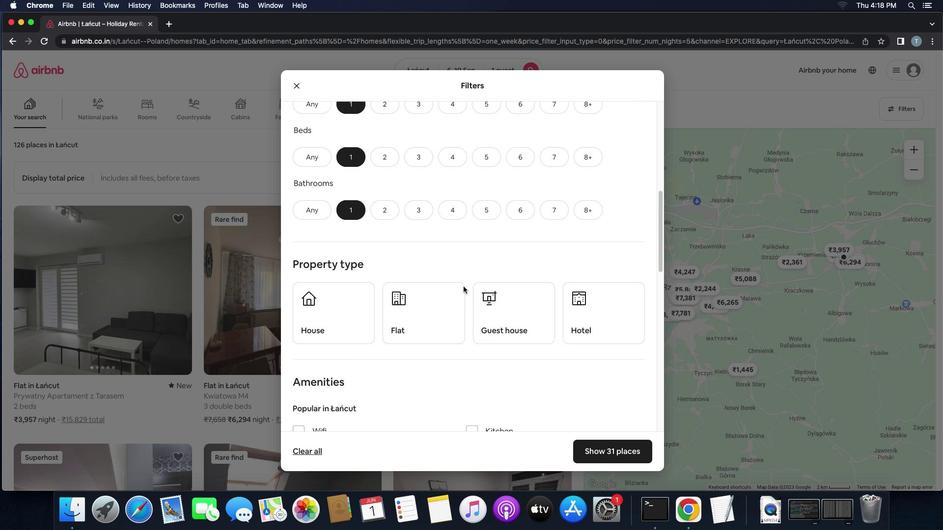 
Action: Mouse moved to (462, 305)
Screenshot: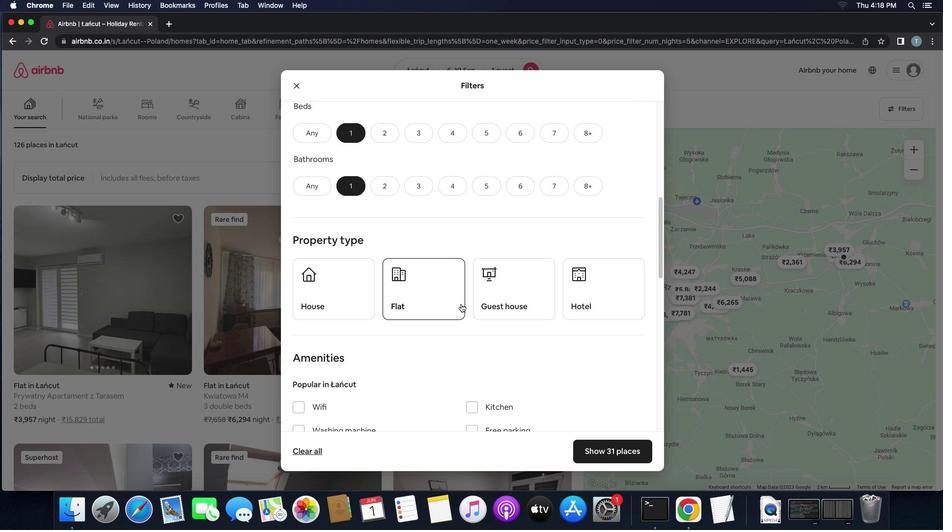 
Action: Mouse scrolled (462, 305) with delta (1, 0)
Screenshot: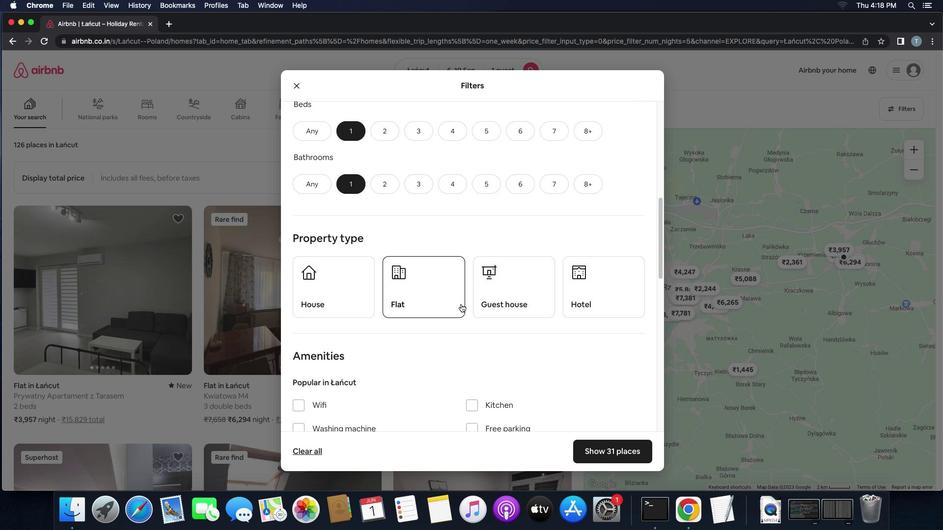 
Action: Mouse scrolled (462, 305) with delta (1, 0)
Screenshot: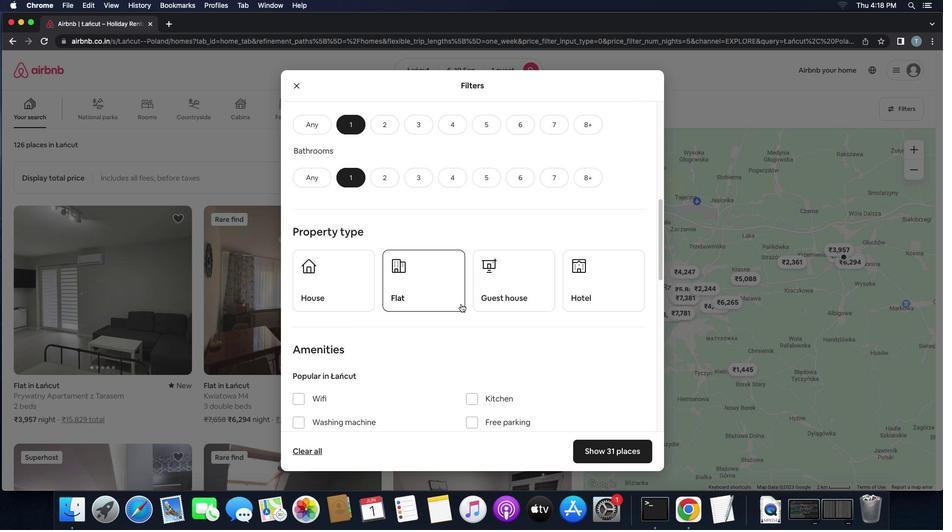 
Action: Mouse scrolled (462, 305) with delta (1, 0)
Screenshot: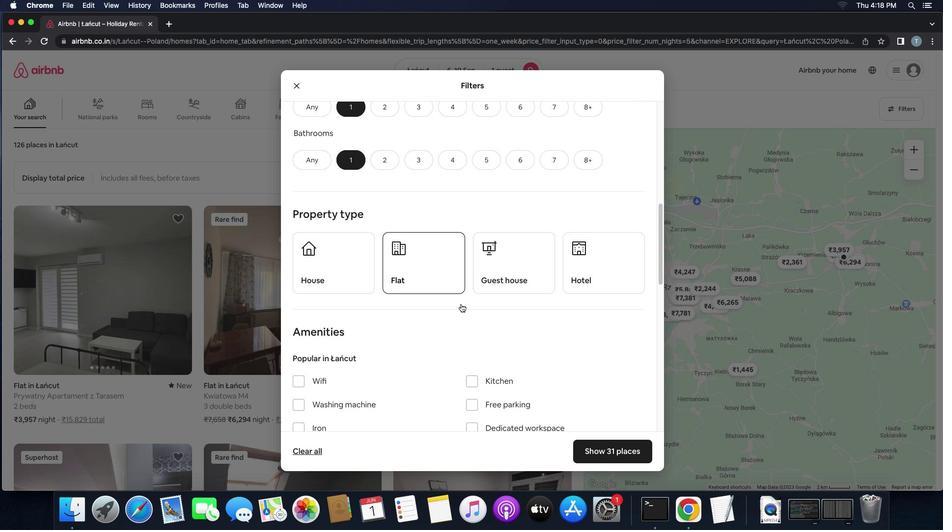 
Action: Mouse scrolled (462, 305) with delta (1, 0)
Screenshot: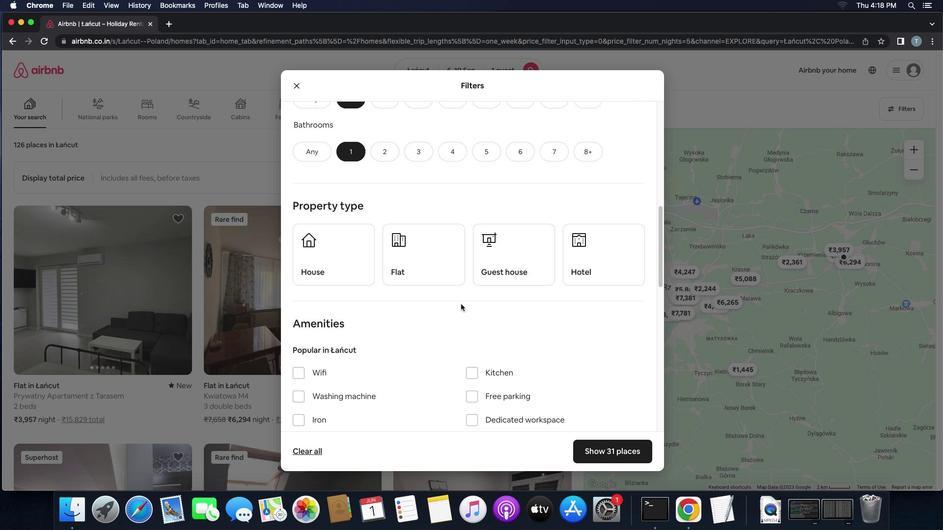 
Action: Mouse scrolled (462, 305) with delta (1, 0)
Screenshot: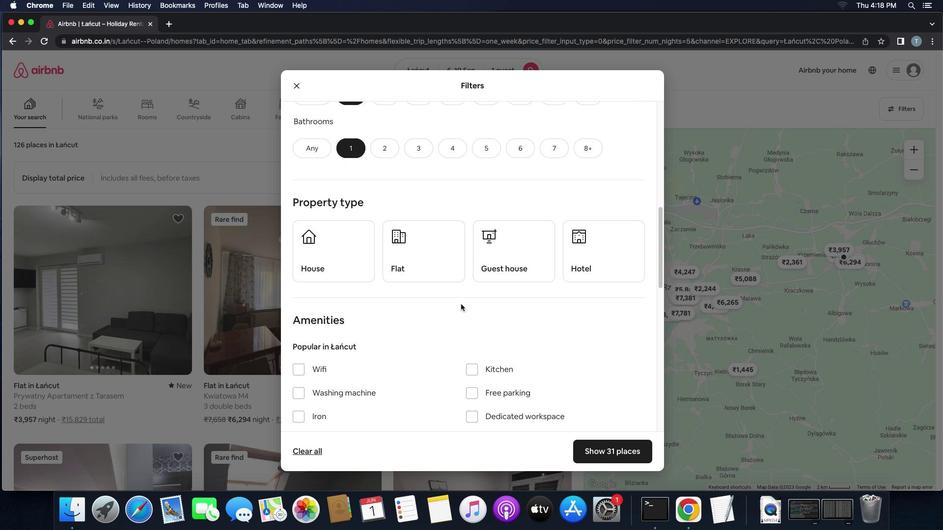 
Action: Mouse scrolled (462, 305) with delta (1, 0)
Screenshot: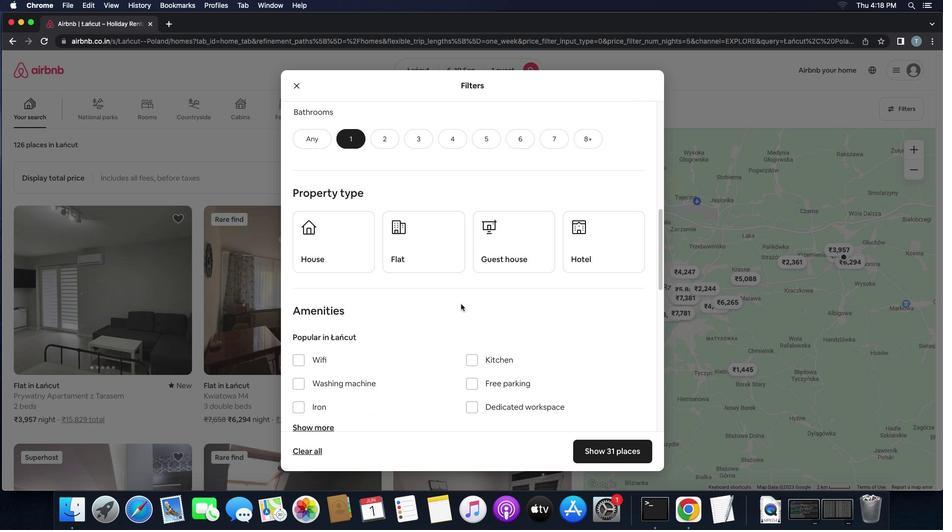 
Action: Mouse scrolled (462, 305) with delta (1, 0)
Screenshot: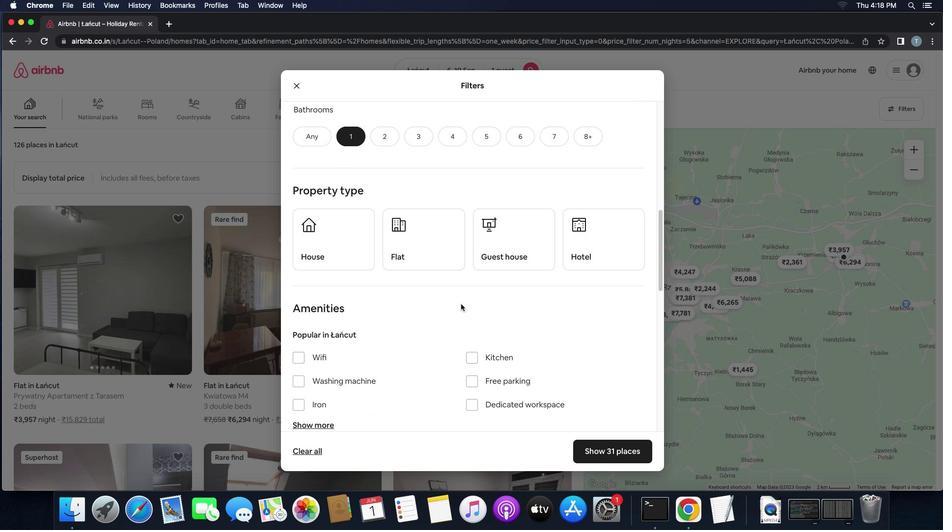 
Action: Mouse scrolled (462, 305) with delta (1, 0)
Screenshot: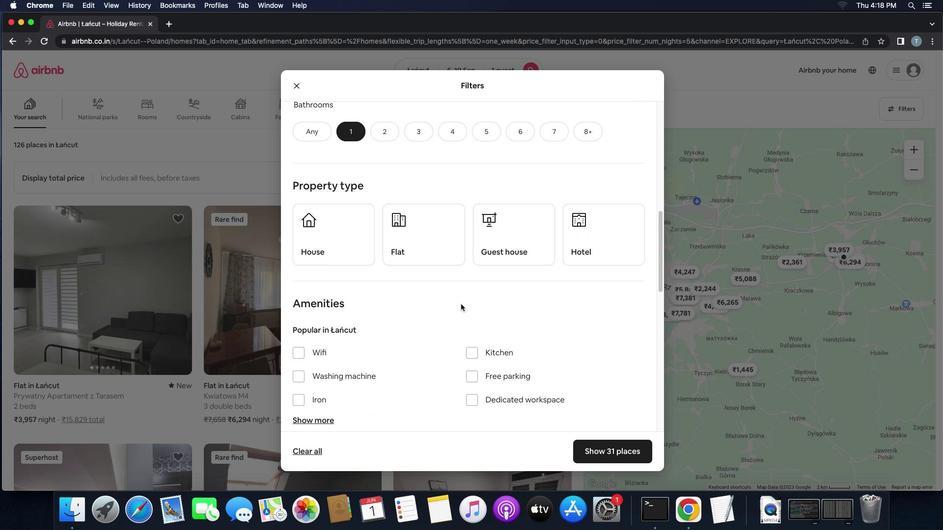 
Action: Mouse scrolled (462, 305) with delta (1, 0)
Screenshot: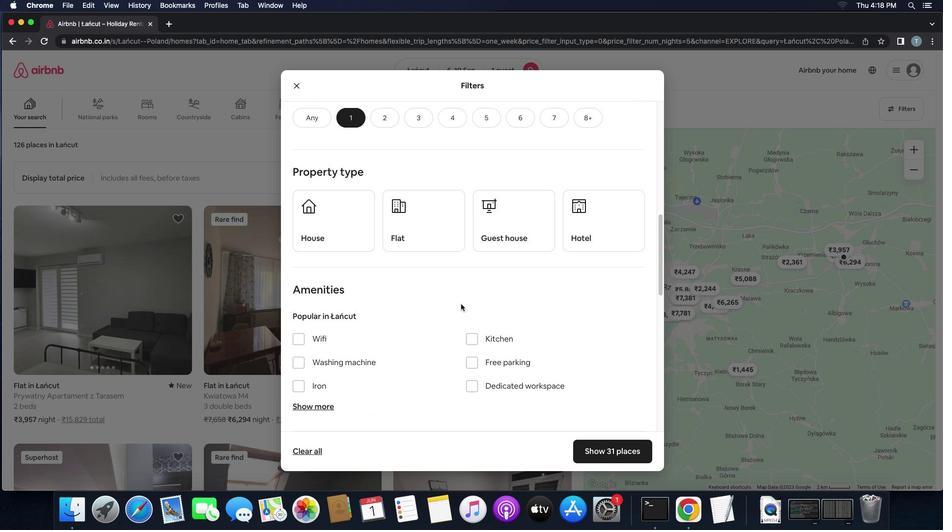 
Action: Mouse scrolled (462, 305) with delta (1, 0)
Screenshot: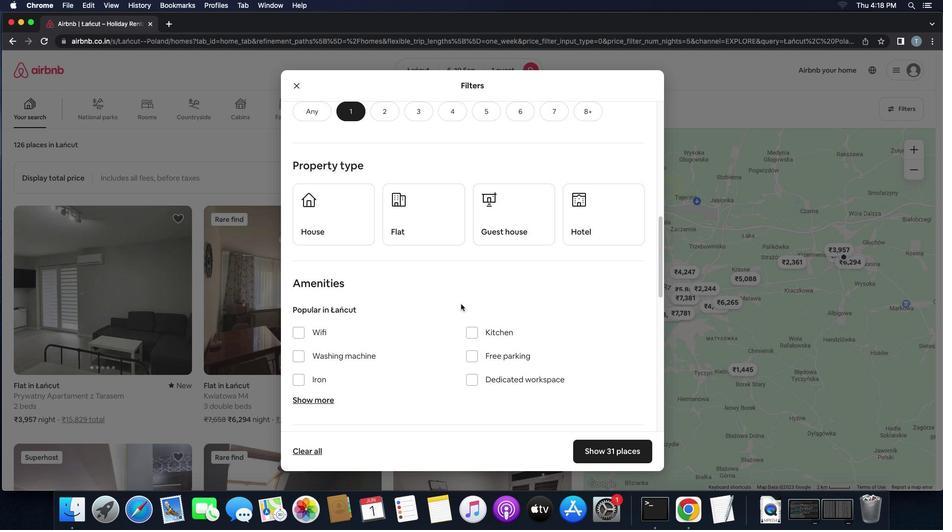 
Action: Mouse moved to (344, 204)
Screenshot: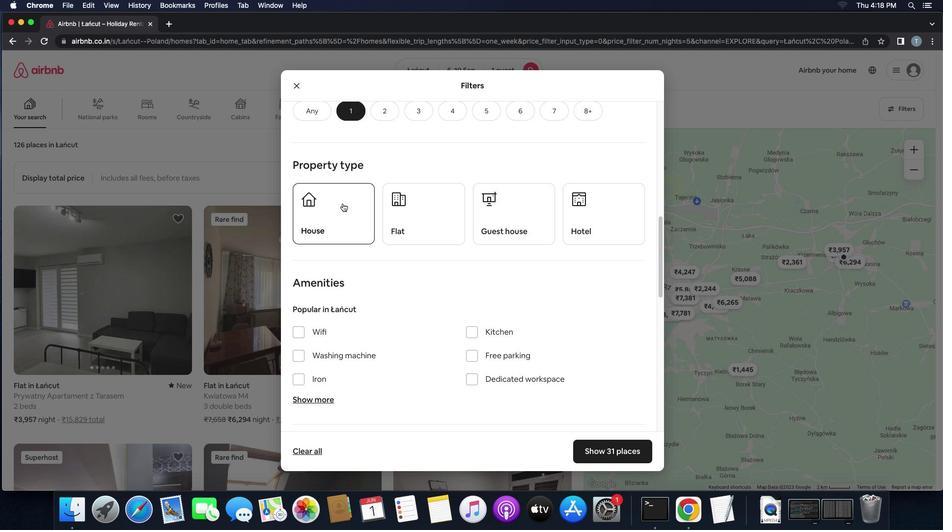 
Action: Mouse pressed left at (344, 204)
Screenshot: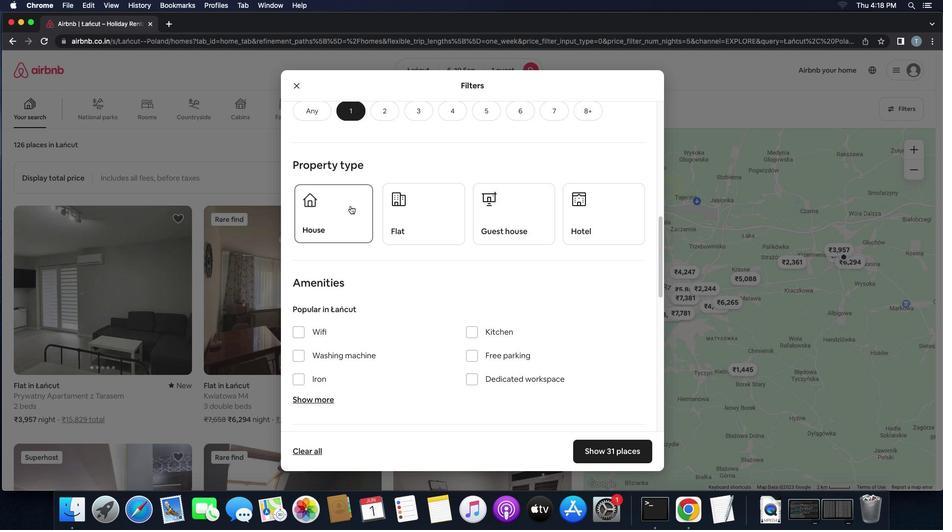 
Action: Mouse moved to (410, 215)
Screenshot: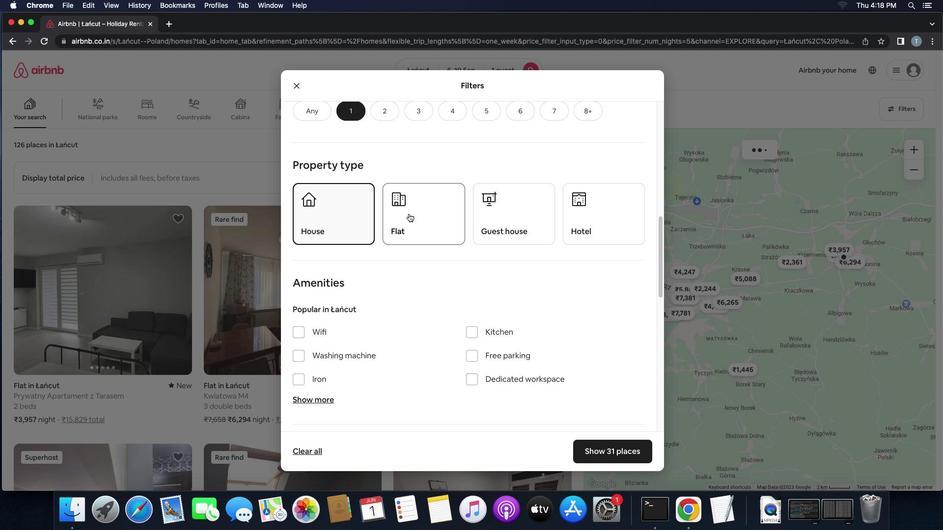 
Action: Mouse pressed left at (410, 215)
Screenshot: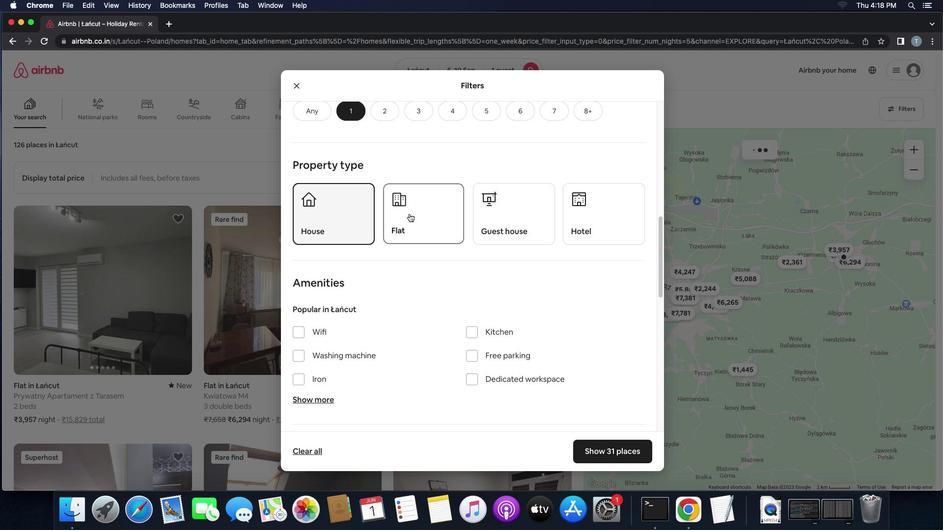 
Action: Mouse moved to (522, 228)
Screenshot: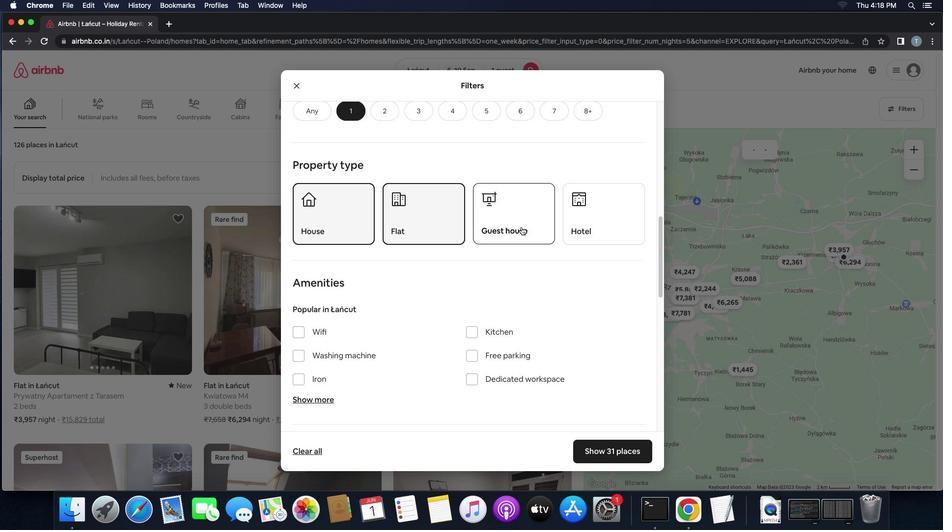 
Action: Mouse pressed left at (522, 228)
Screenshot: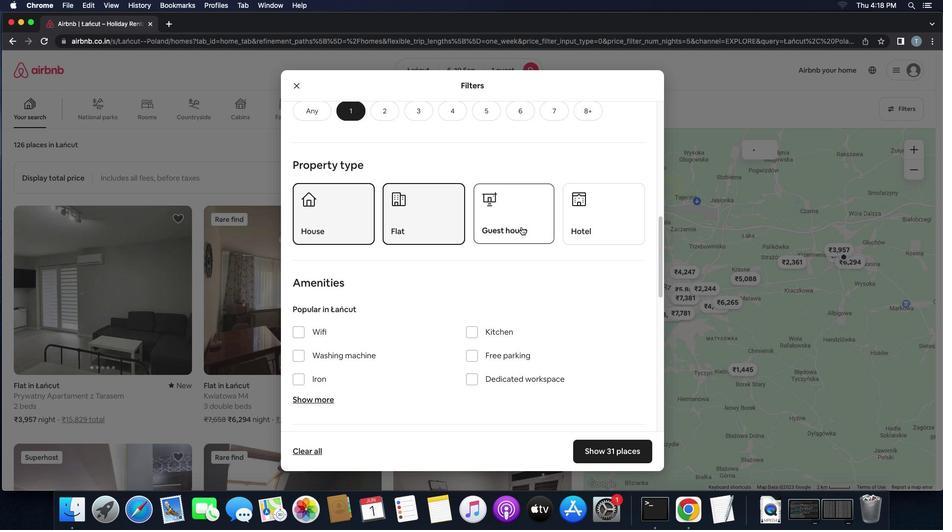 
Action: Mouse moved to (599, 232)
Screenshot: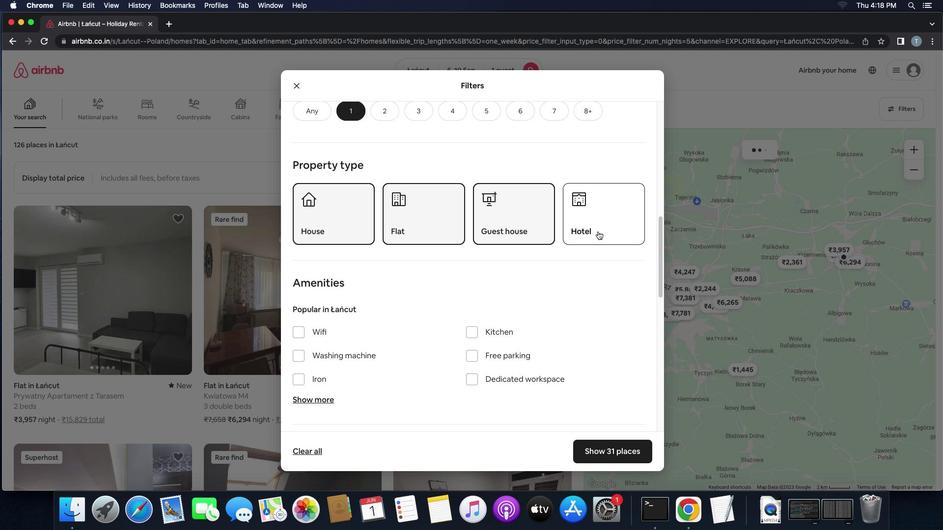 
Action: Mouse pressed left at (599, 232)
Screenshot: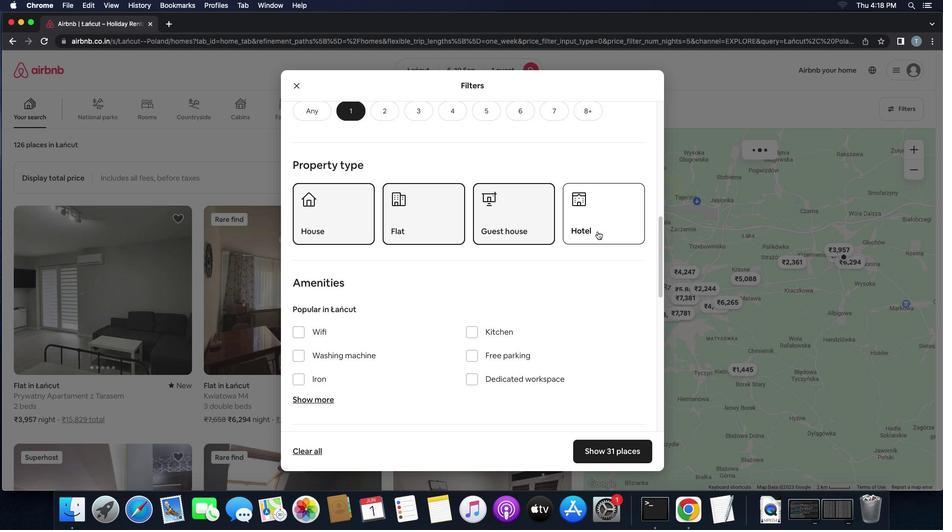 
Action: Mouse moved to (547, 293)
Screenshot: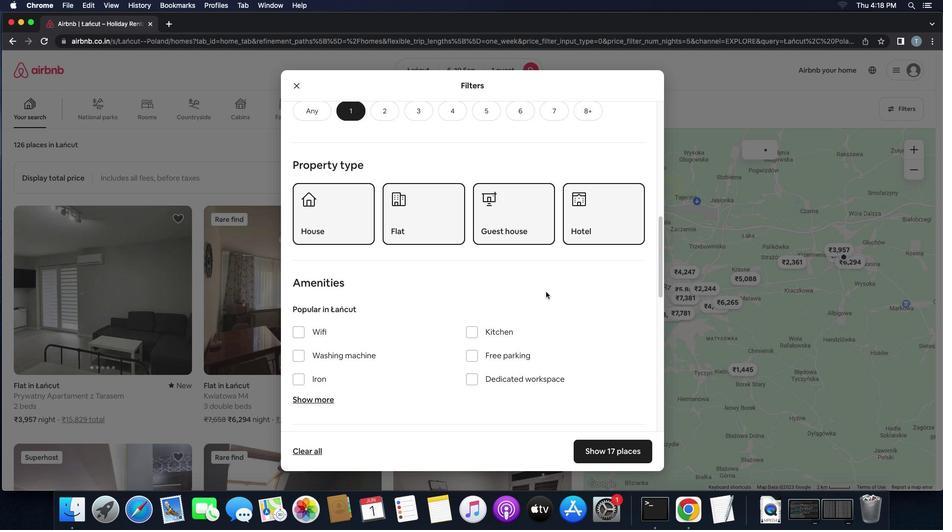 
Action: Mouse scrolled (547, 293) with delta (1, 0)
Screenshot: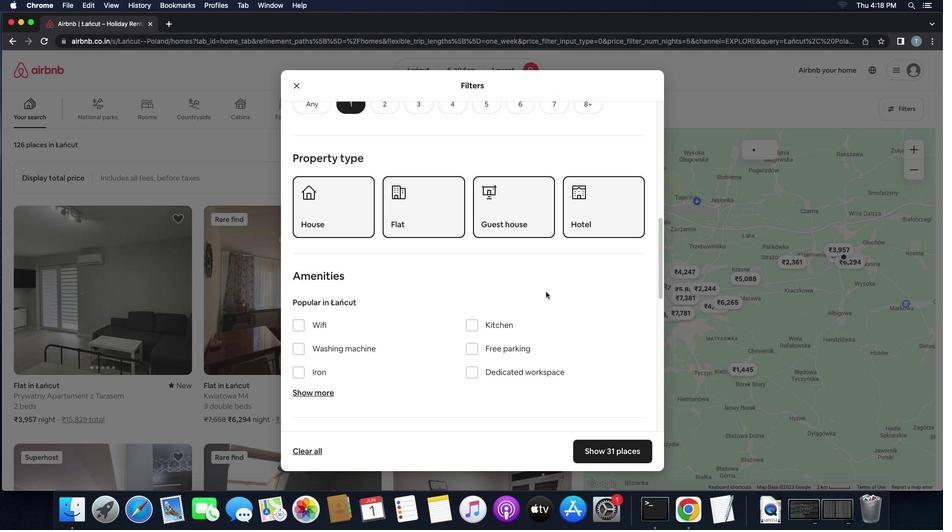 
Action: Mouse scrolled (547, 293) with delta (1, 0)
Screenshot: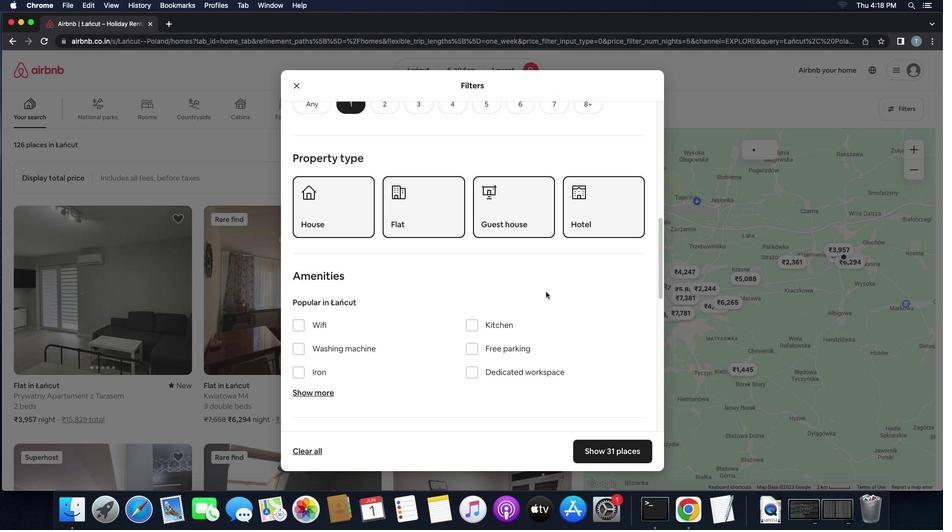 
Action: Mouse scrolled (547, 293) with delta (1, 0)
Screenshot: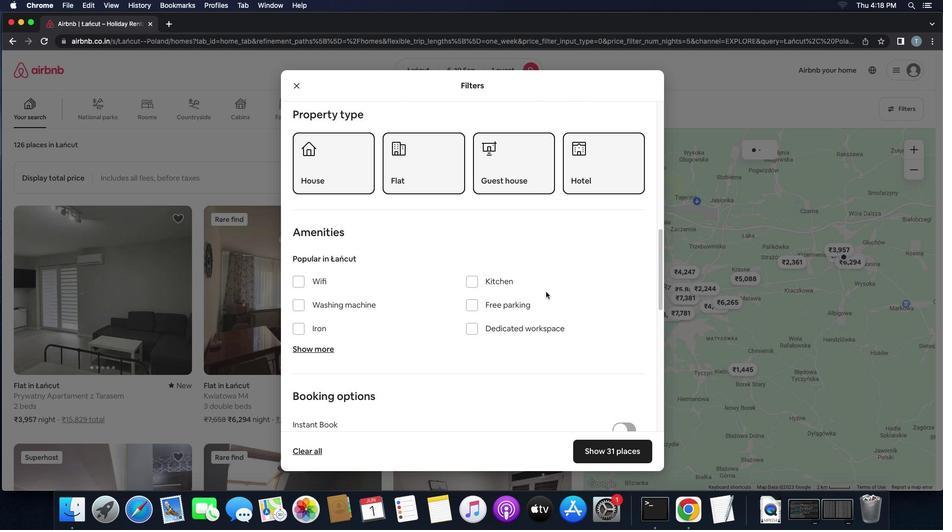 
Action: Mouse scrolled (547, 293) with delta (1, 0)
Screenshot: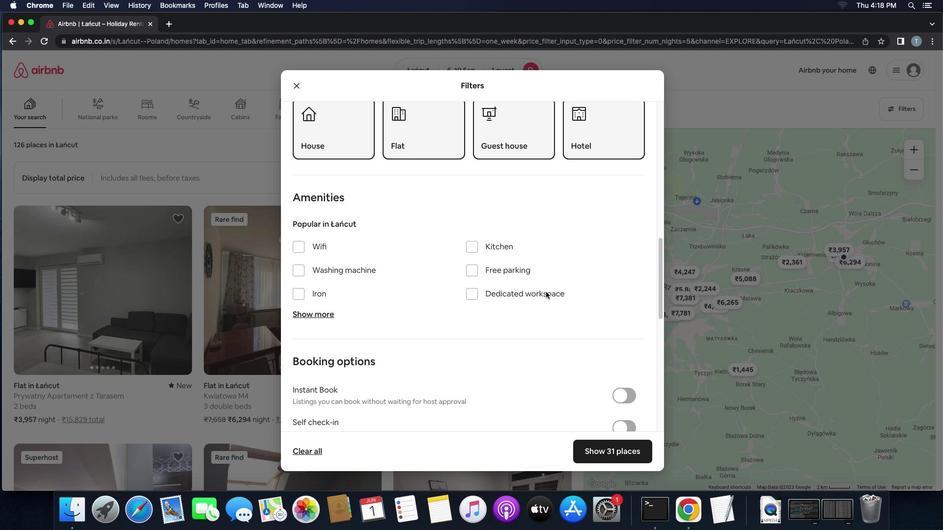 
Action: Mouse scrolled (547, 293) with delta (1, 0)
Screenshot: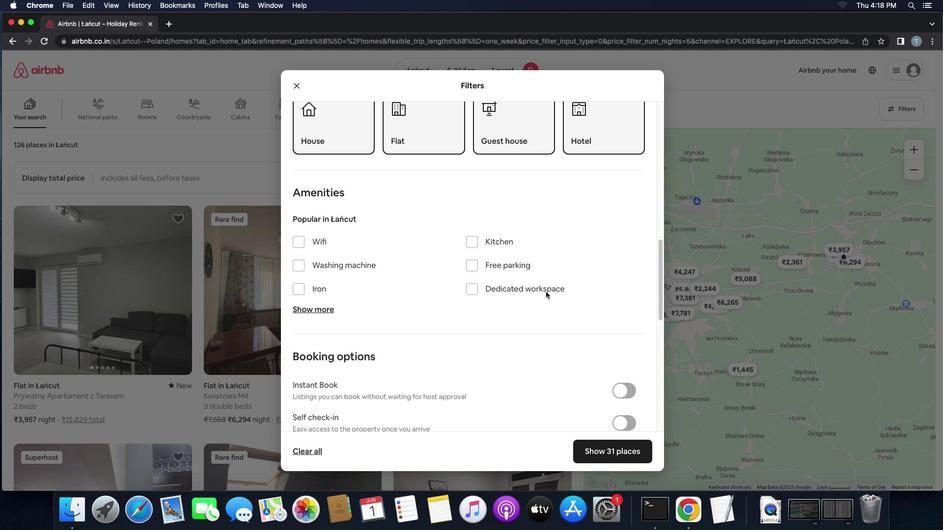 
Action: Mouse scrolled (547, 293) with delta (1, 0)
Screenshot: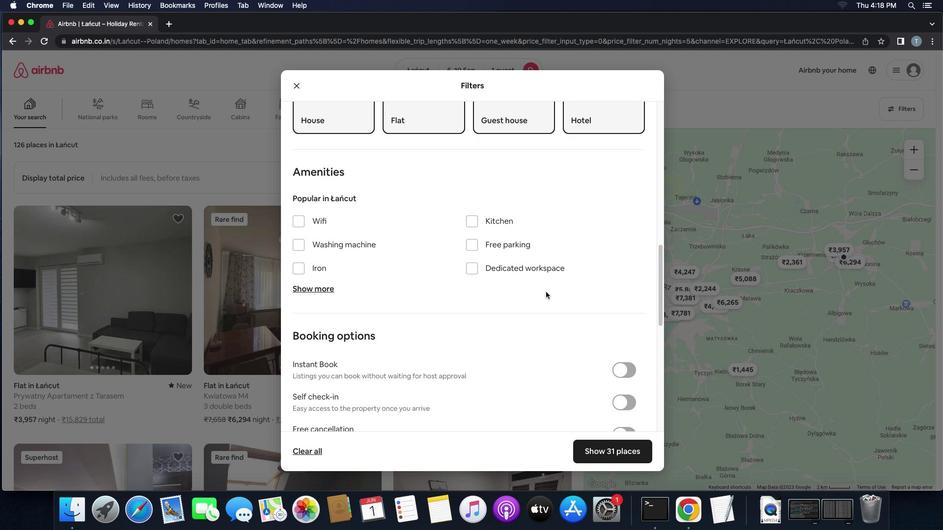 
Action: Mouse scrolled (547, 293) with delta (1, 0)
Screenshot: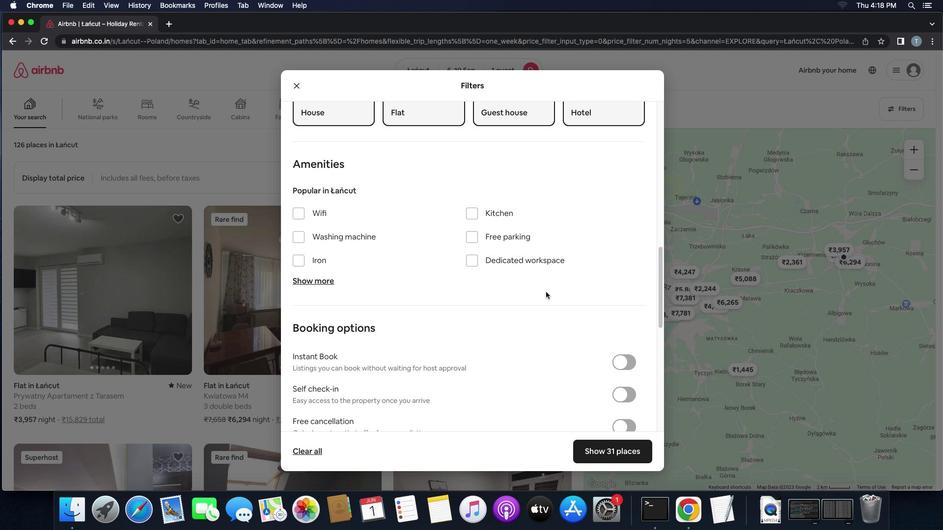 
Action: Mouse scrolled (547, 293) with delta (1, 0)
Screenshot: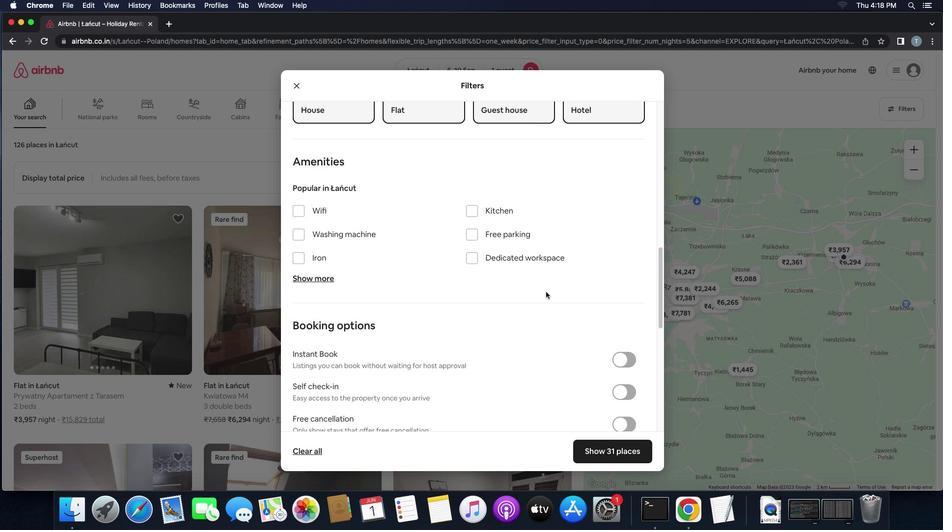 
Action: Mouse moved to (539, 298)
Screenshot: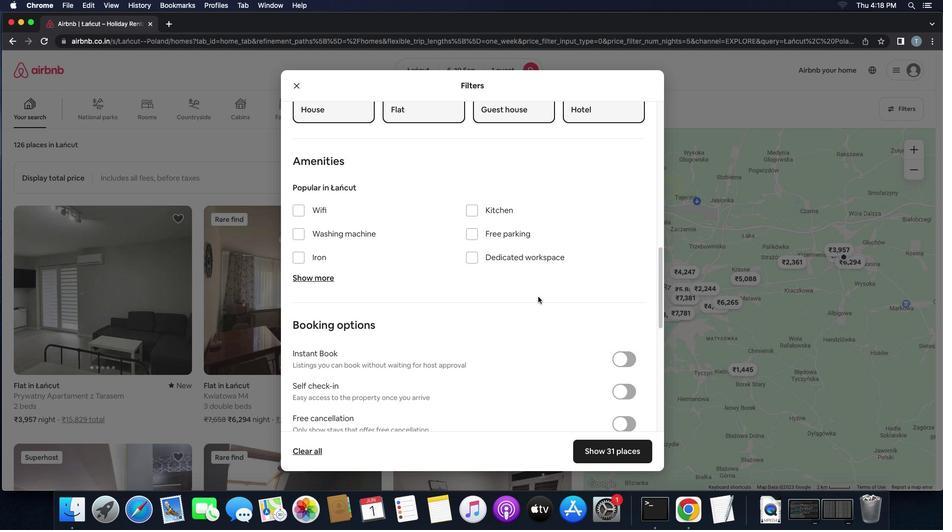 
Action: Mouse scrolled (539, 298) with delta (1, 0)
Screenshot: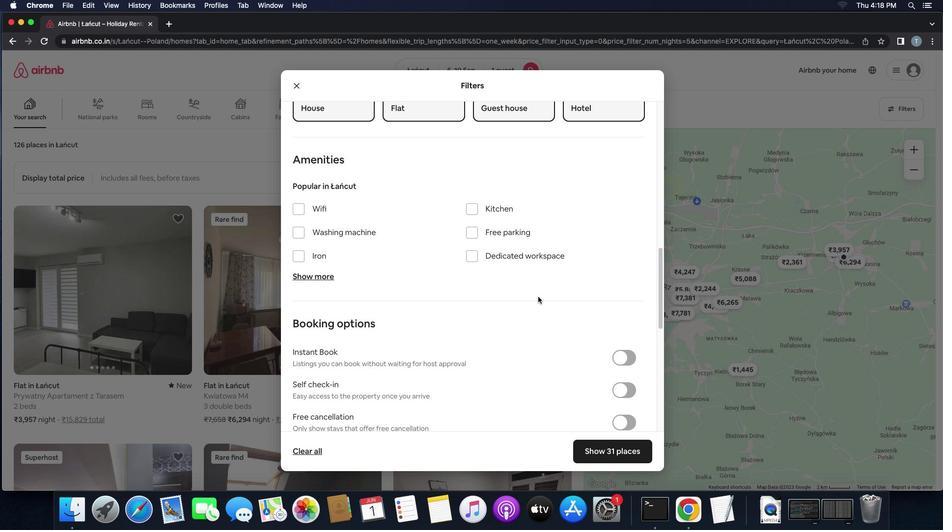 
Action: Mouse scrolled (539, 298) with delta (1, 0)
Screenshot: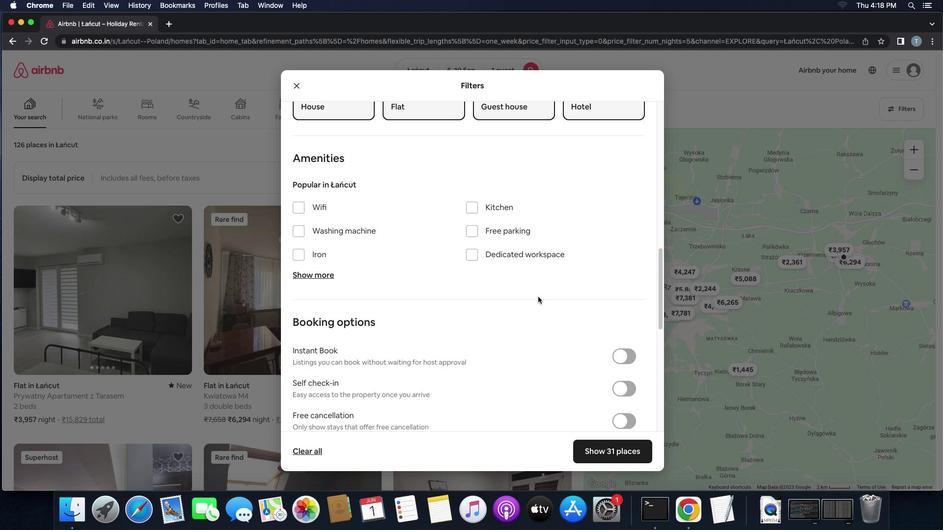 
Action: Mouse scrolled (539, 298) with delta (1, 0)
Screenshot: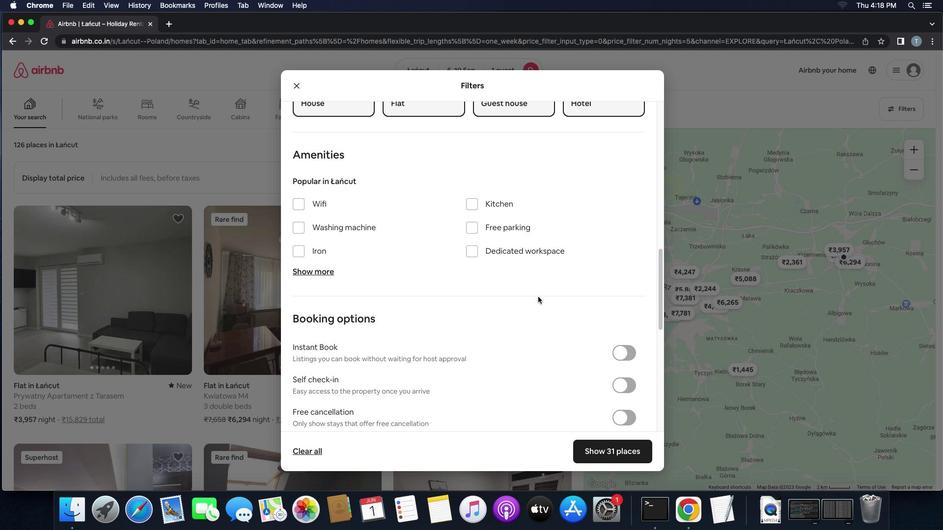 
Action: Mouse scrolled (539, 298) with delta (1, 0)
Screenshot: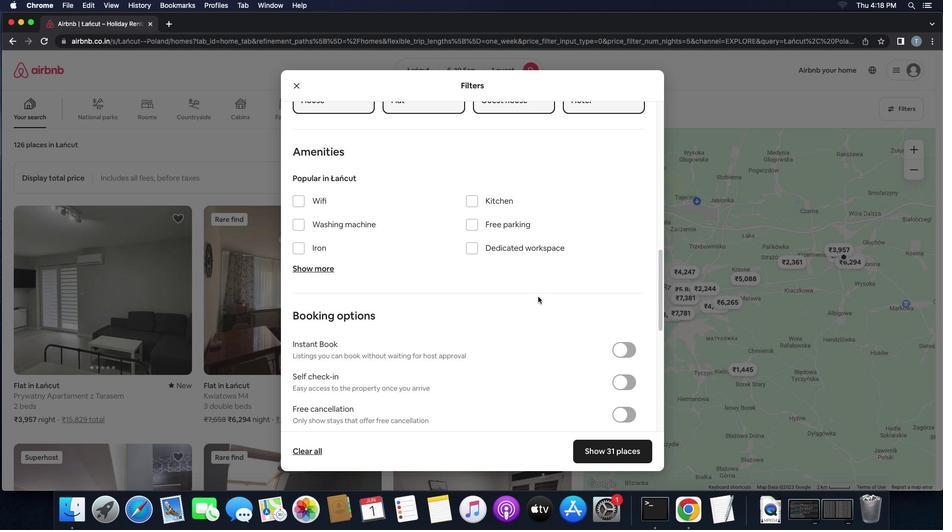 
Action: Mouse scrolled (539, 298) with delta (1, 0)
Screenshot: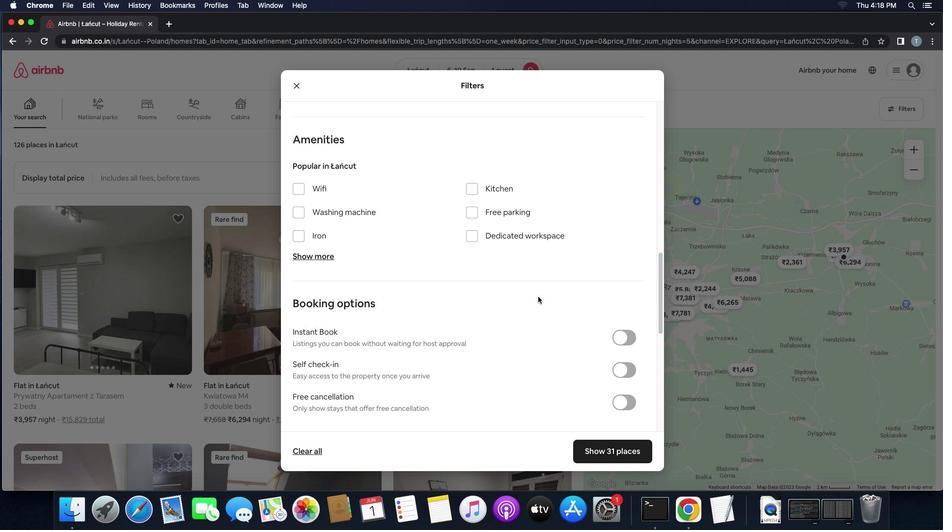 
Action: Mouse scrolled (539, 298) with delta (1, 0)
Screenshot: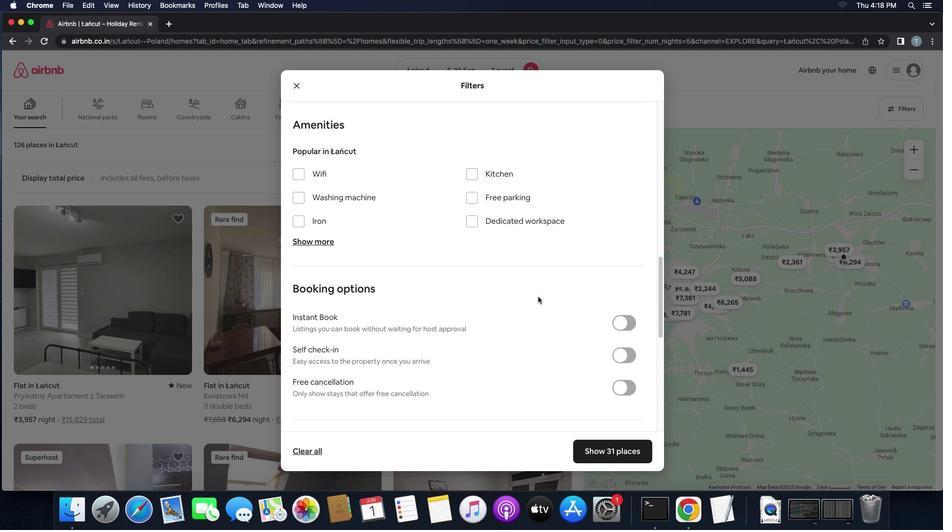 
Action: Mouse scrolled (539, 298) with delta (1, 0)
Screenshot: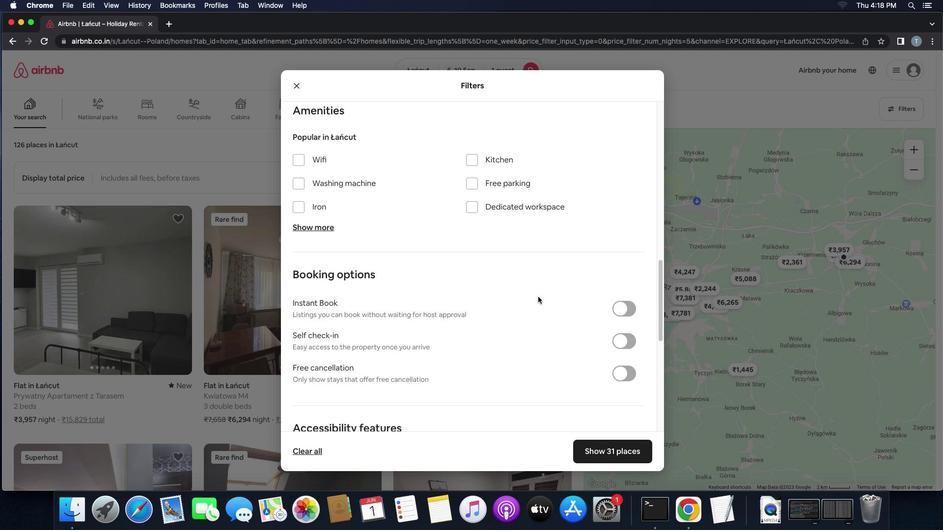 
Action: Mouse scrolled (539, 298) with delta (1, 0)
Screenshot: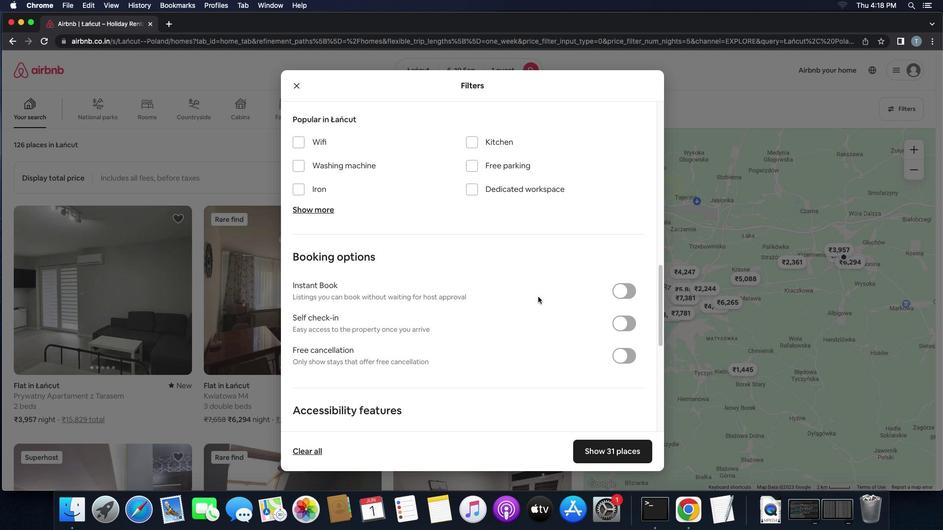 
Action: Mouse moved to (618, 304)
Screenshot: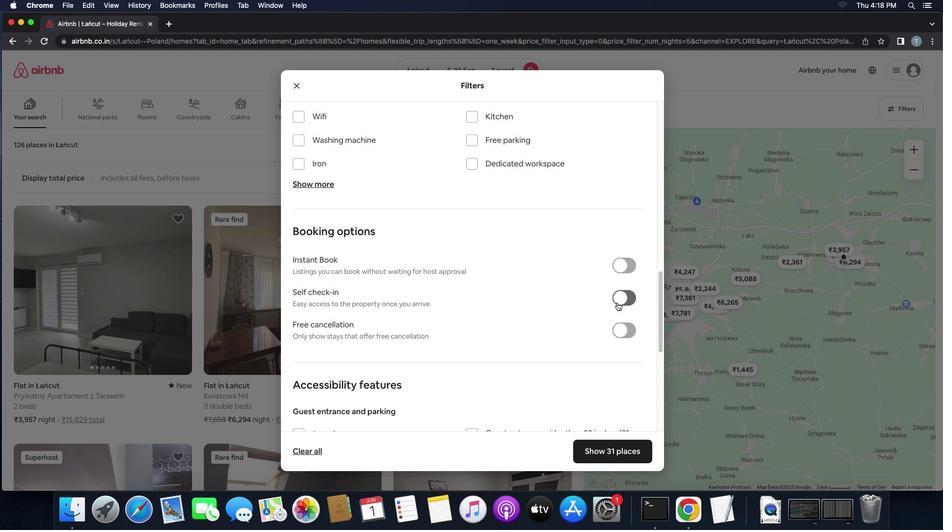 
Action: Mouse pressed left at (618, 304)
Screenshot: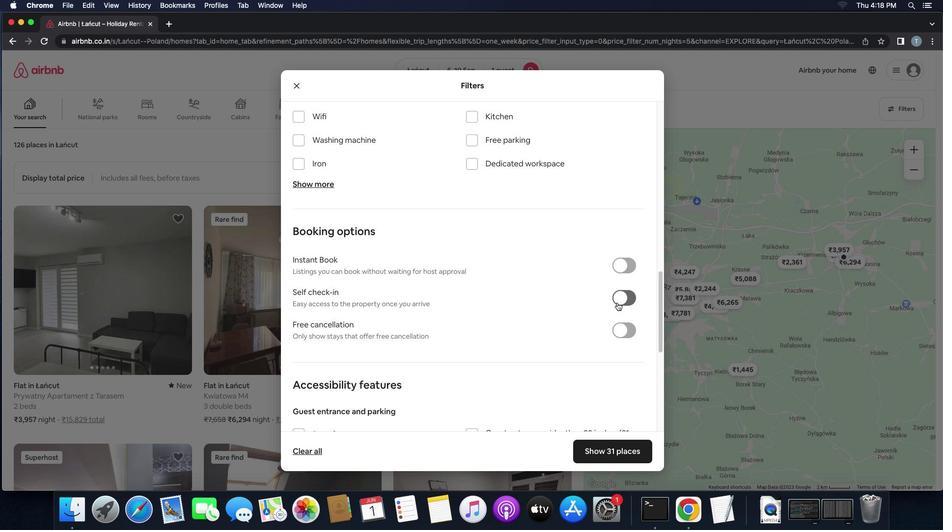 
Action: Mouse moved to (502, 330)
Screenshot: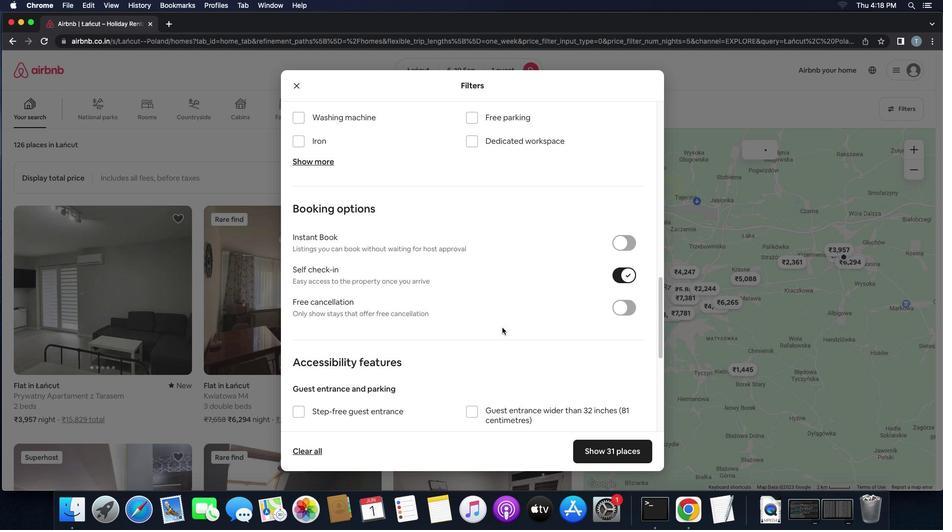 
Action: Mouse scrolled (502, 330) with delta (1, 0)
Screenshot: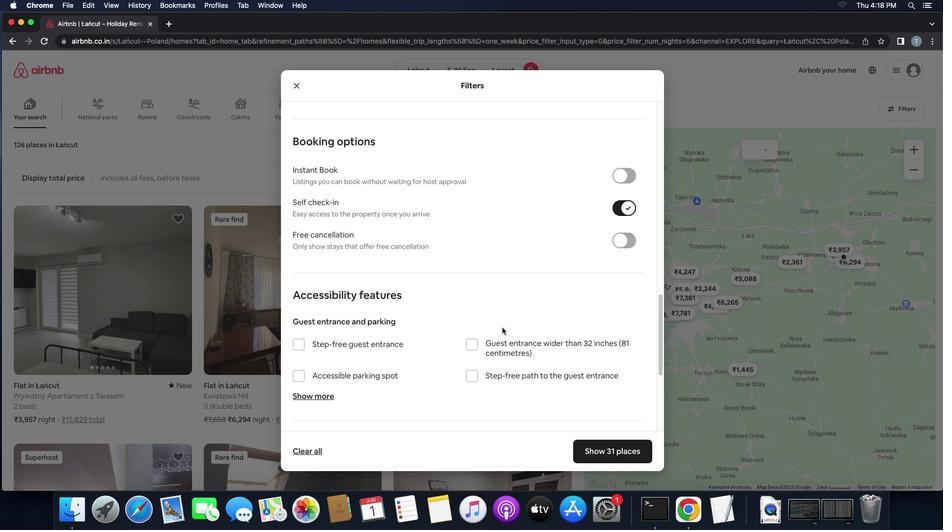 
Action: Mouse scrolled (502, 330) with delta (1, 0)
Screenshot: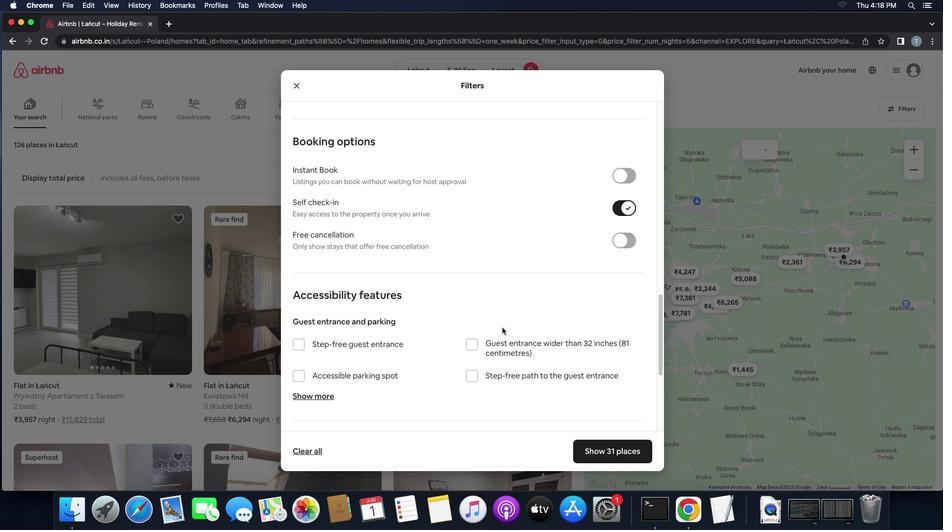 
Action: Mouse scrolled (502, 330) with delta (1, 0)
Screenshot: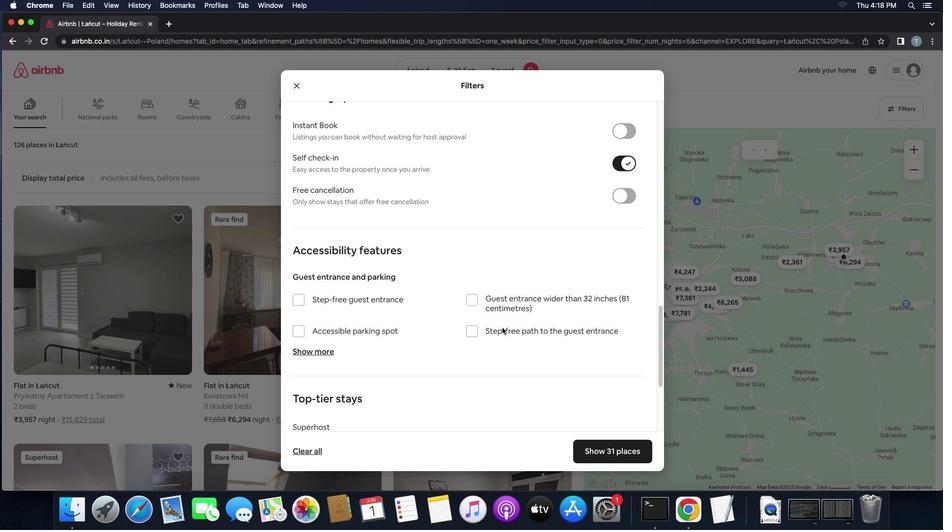 
Action: Mouse scrolled (502, 330) with delta (1, 0)
Screenshot: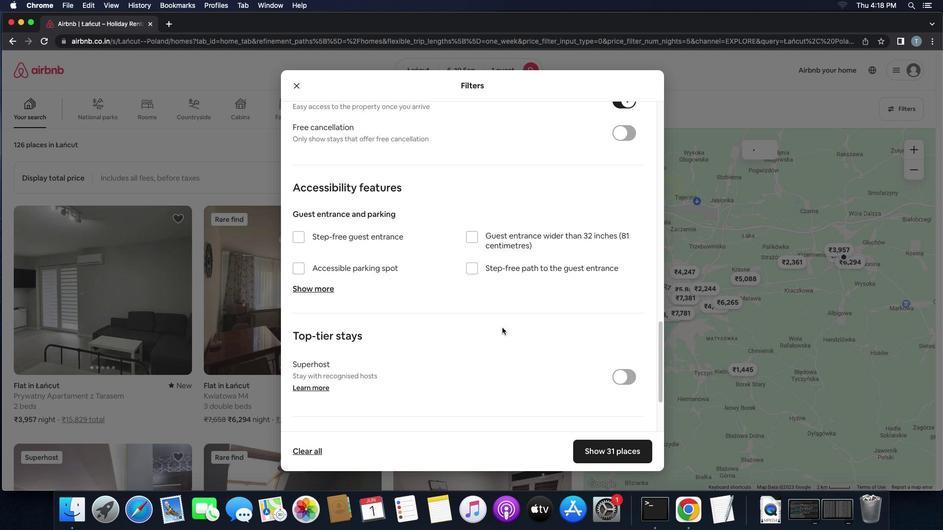 
Action: Mouse moved to (472, 336)
Screenshot: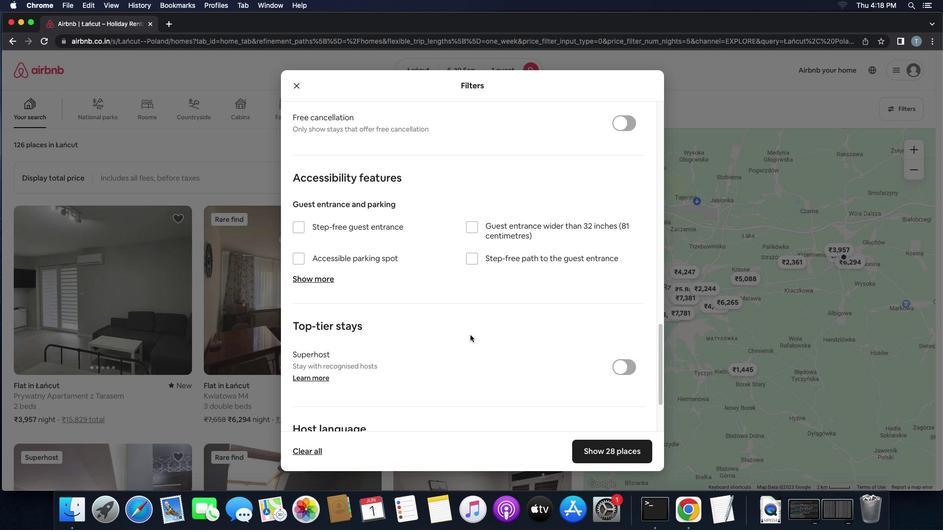 
Action: Mouse scrolled (472, 336) with delta (1, 0)
Screenshot: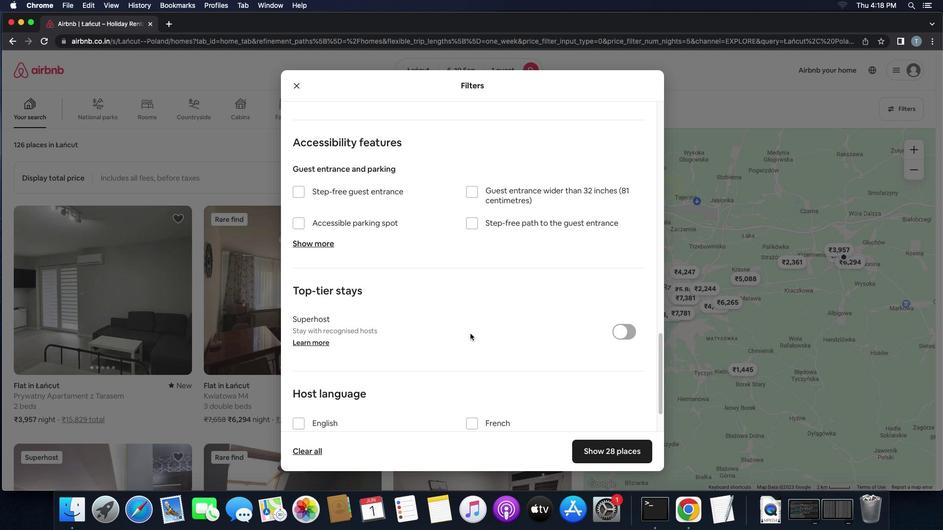 
Action: Mouse scrolled (472, 336) with delta (1, 0)
Screenshot: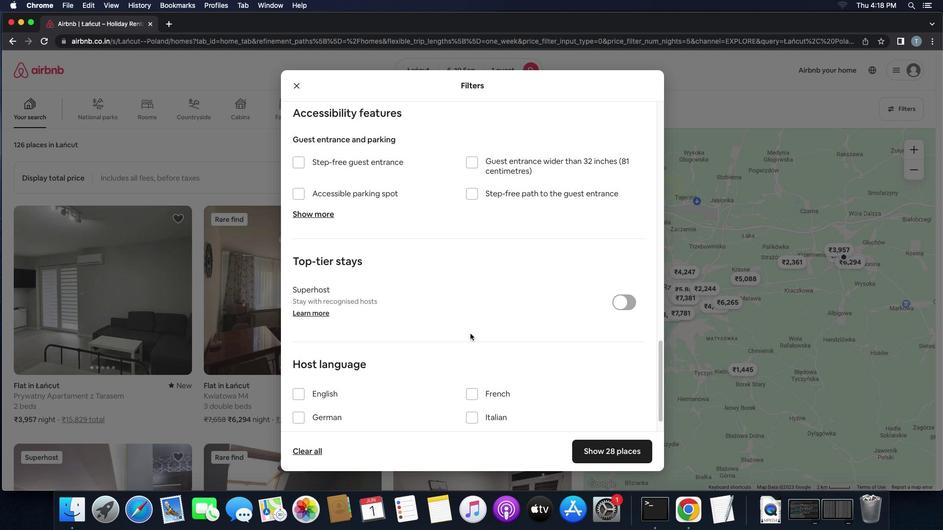 
Action: Mouse scrolled (472, 336) with delta (1, 0)
Screenshot: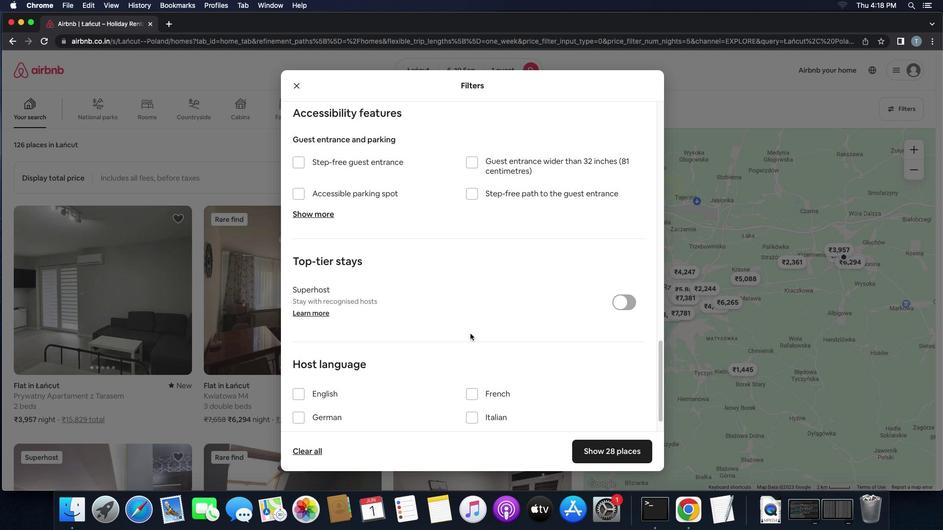 
Action: Mouse scrolled (472, 336) with delta (1, 0)
Screenshot: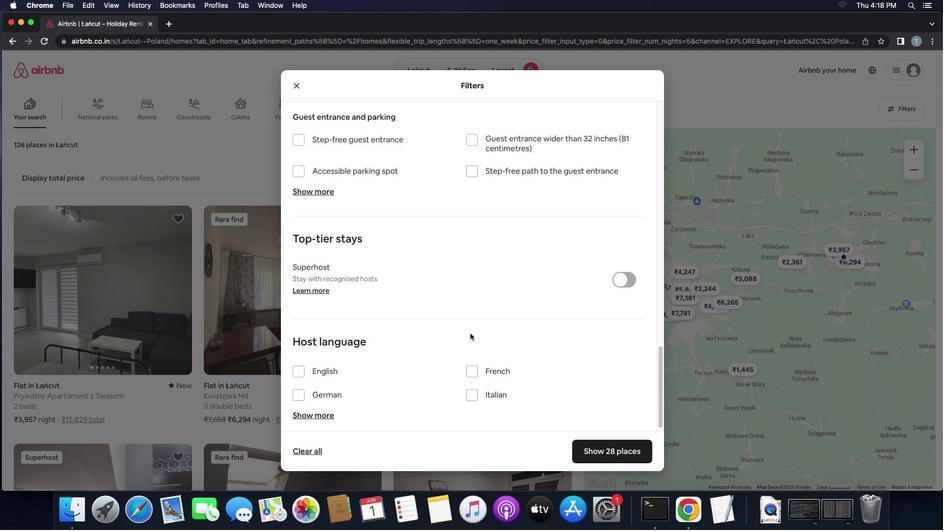 
Action: Mouse moved to (309, 364)
Screenshot: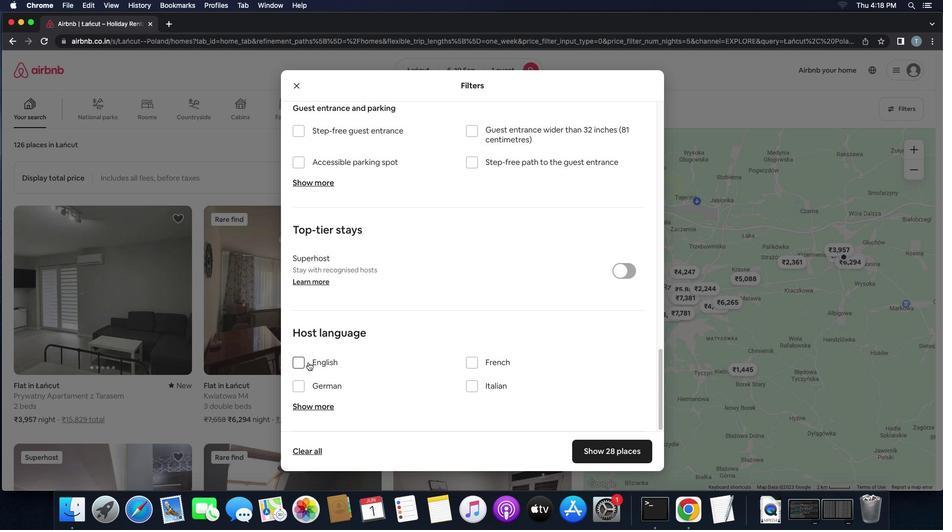 
Action: Mouse pressed left at (309, 364)
Screenshot: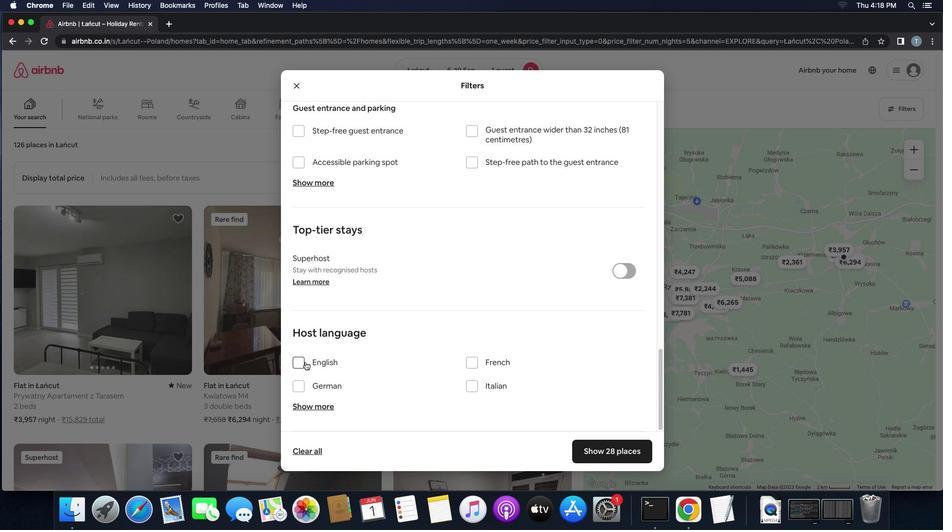 
Action: Mouse moved to (306, 363)
Screenshot: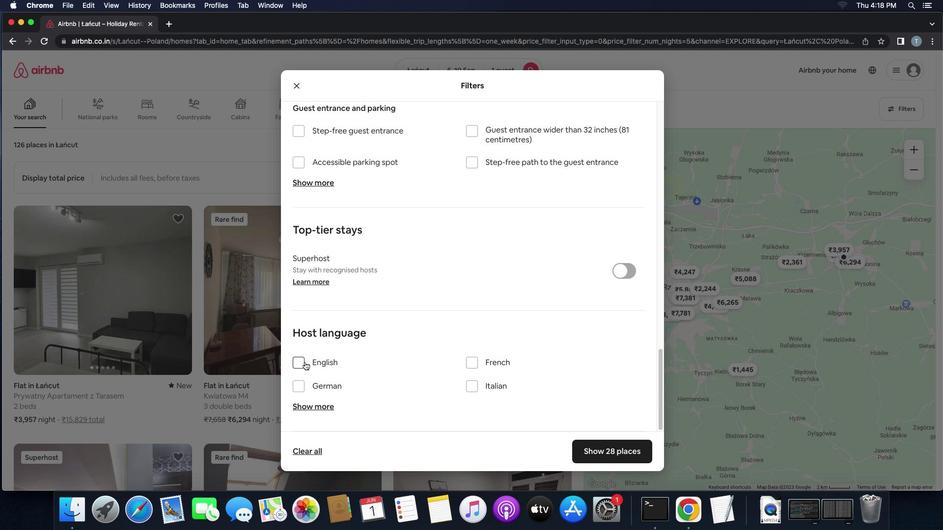
Action: Mouse pressed left at (306, 363)
Screenshot: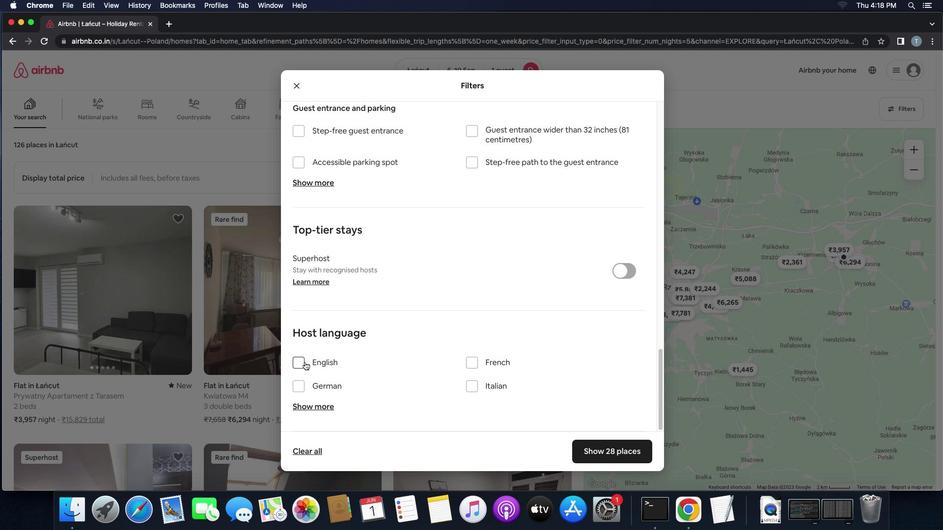 
Action: Mouse moved to (614, 449)
Screenshot: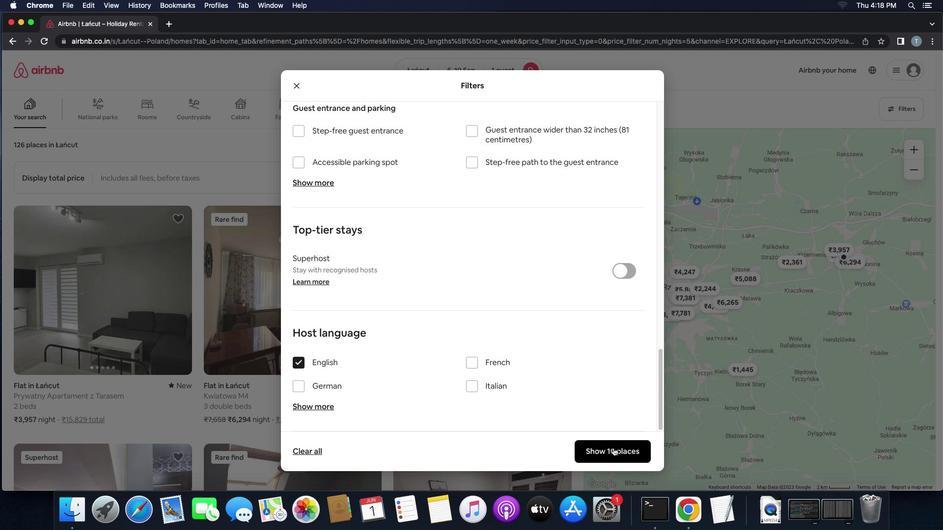 
Action: Mouse pressed left at (614, 449)
Screenshot: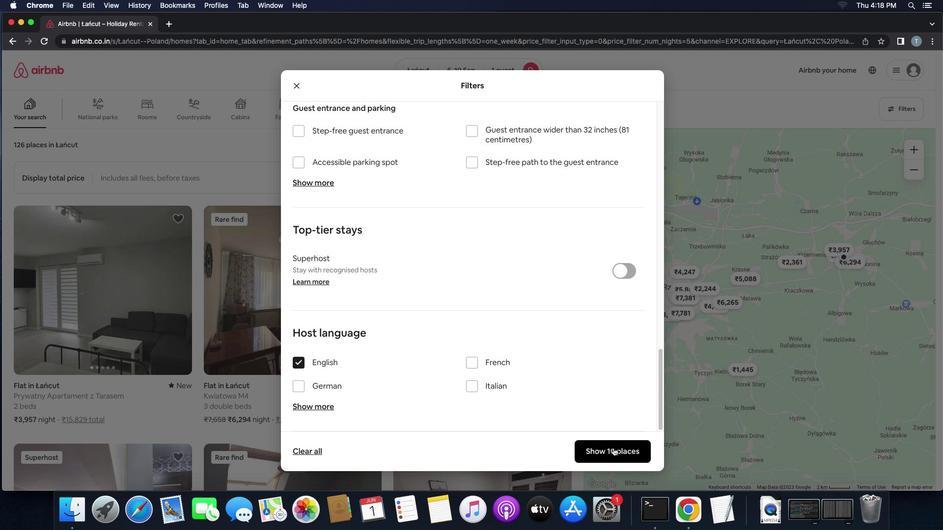
Action: Mouse moved to (439, 302)
Screenshot: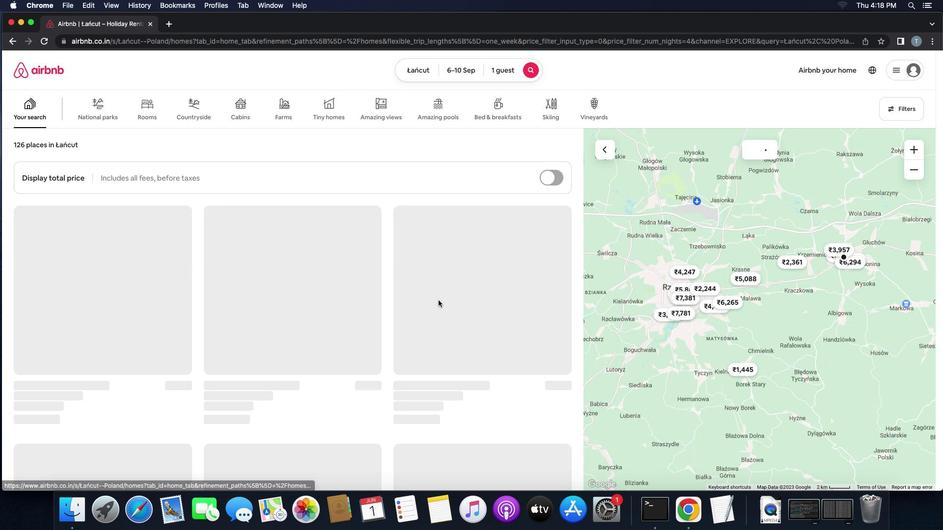 
